 Task: Search one way flight ticket for 4 adults, 2 children, 2 infants in seat and 1 infant on lap in economy from Mobile: Mobile Regional Airport to South Bend: South Bend International Airport on 8-6-2023. Choice of flights is Frontier. Number of bags: 1 carry on bag. Price is upto 95000. Outbound departure time preference is 12:45.
Action: Mouse moved to (330, 291)
Screenshot: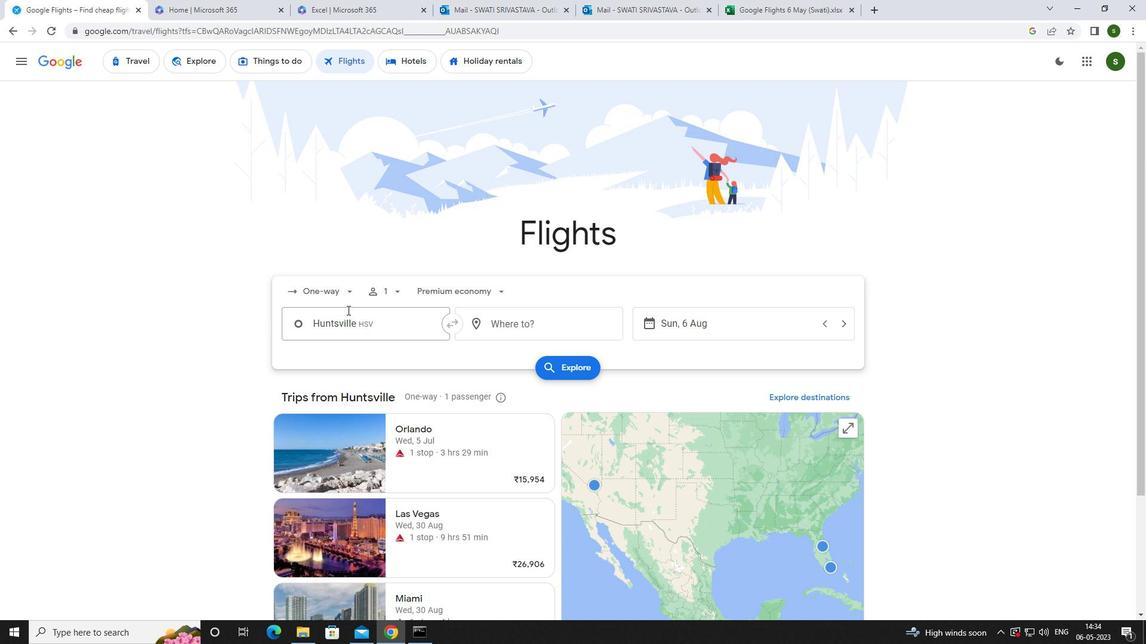 
Action: Mouse pressed left at (330, 291)
Screenshot: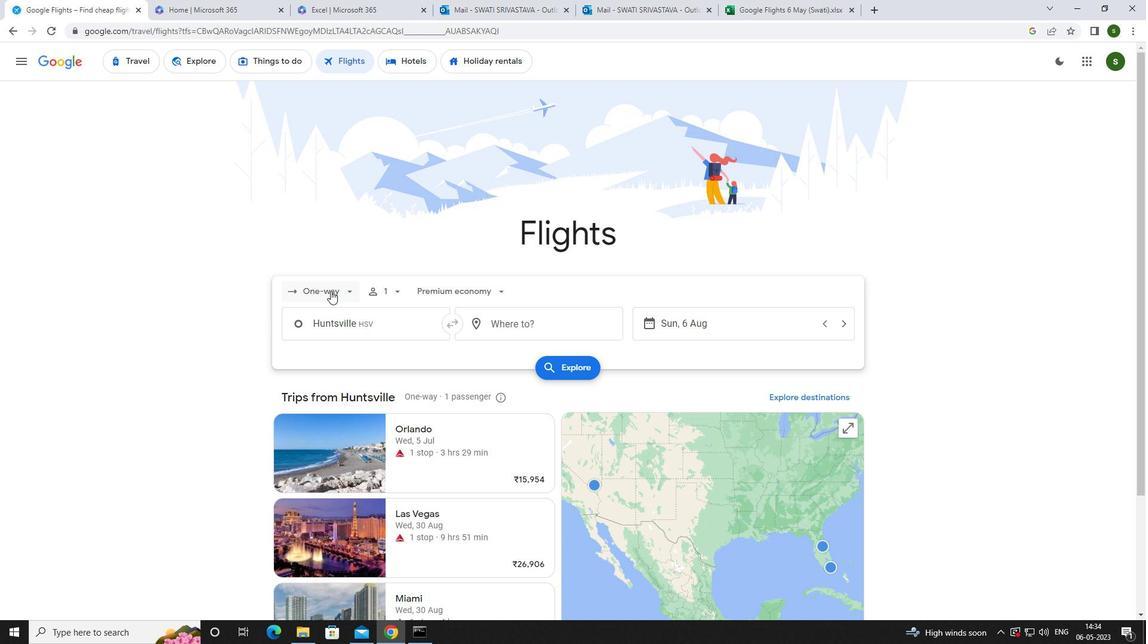 
Action: Mouse moved to (357, 348)
Screenshot: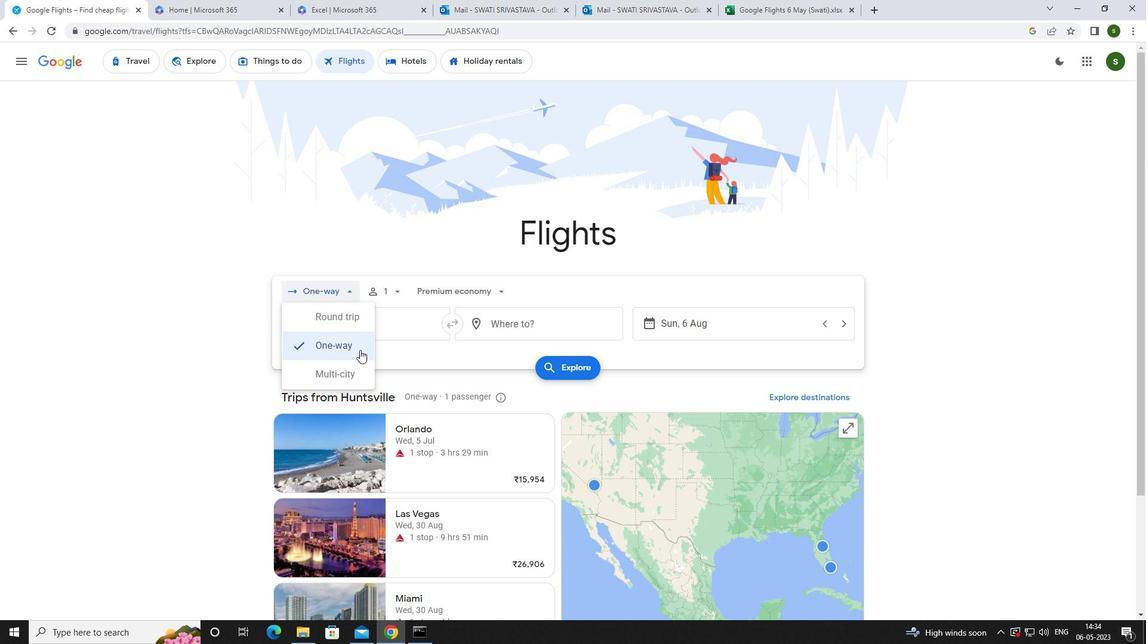 
Action: Mouse pressed left at (357, 348)
Screenshot: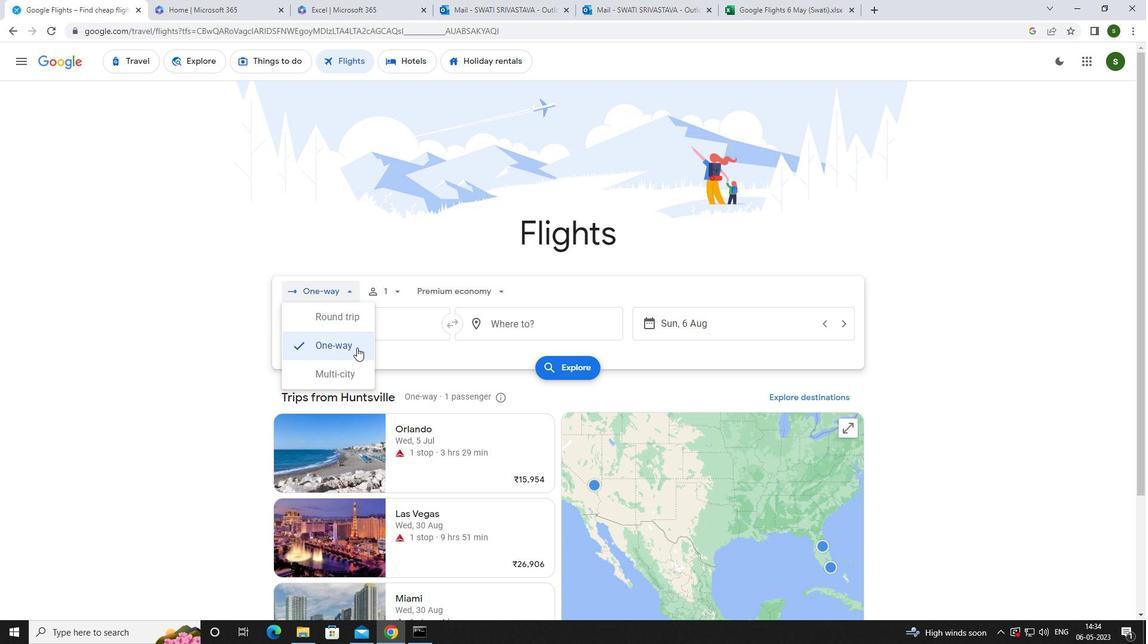 
Action: Mouse moved to (395, 288)
Screenshot: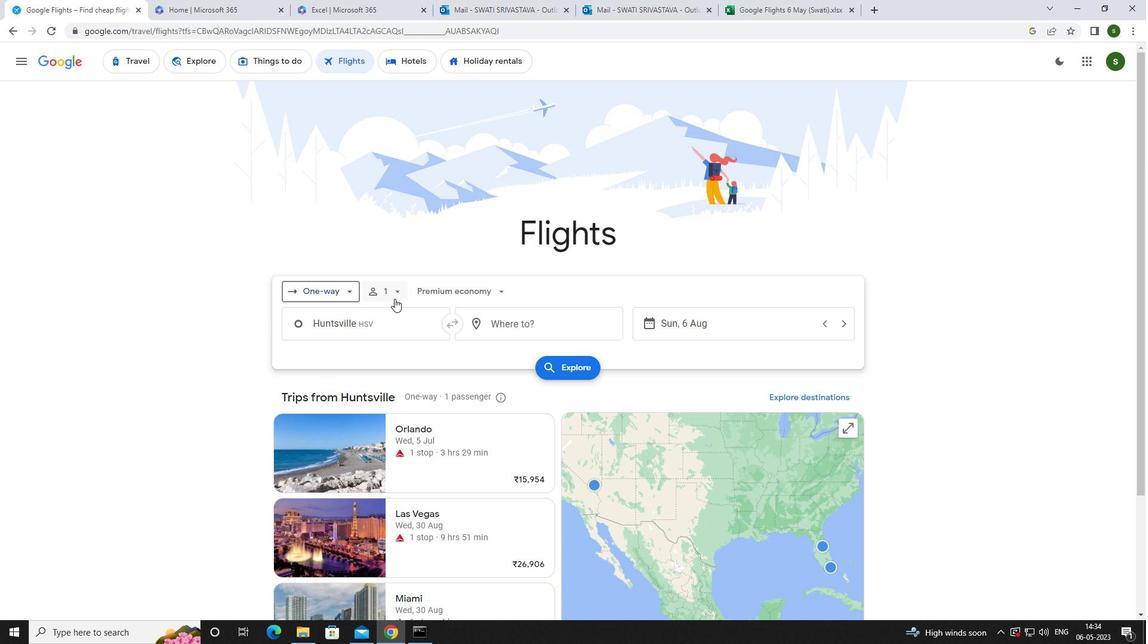 
Action: Mouse pressed left at (395, 288)
Screenshot: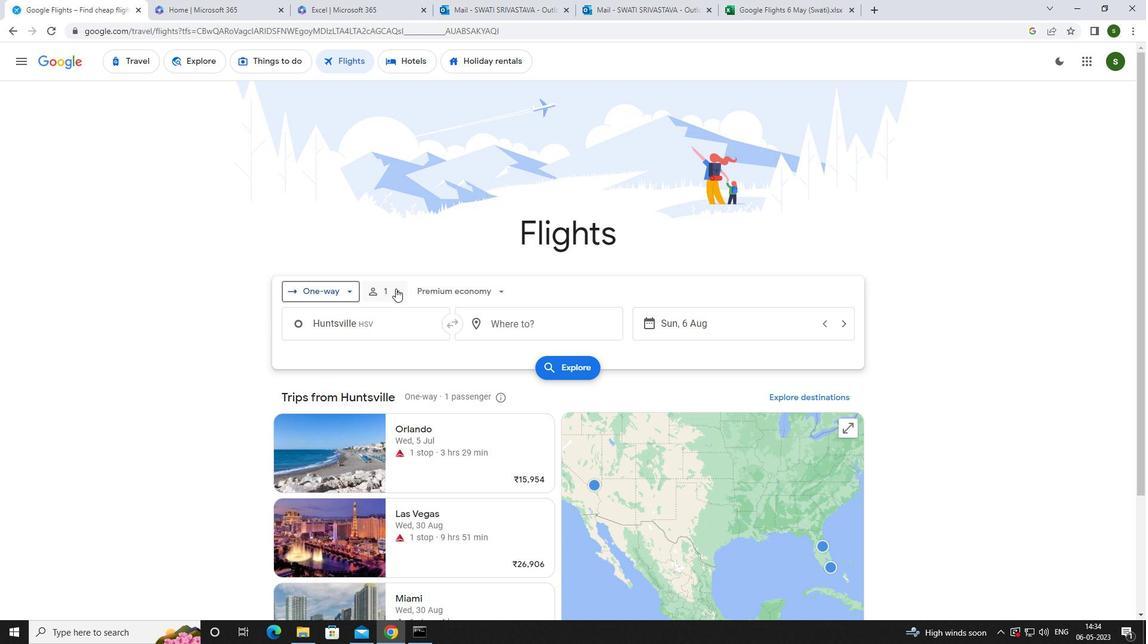 
Action: Mouse moved to (488, 324)
Screenshot: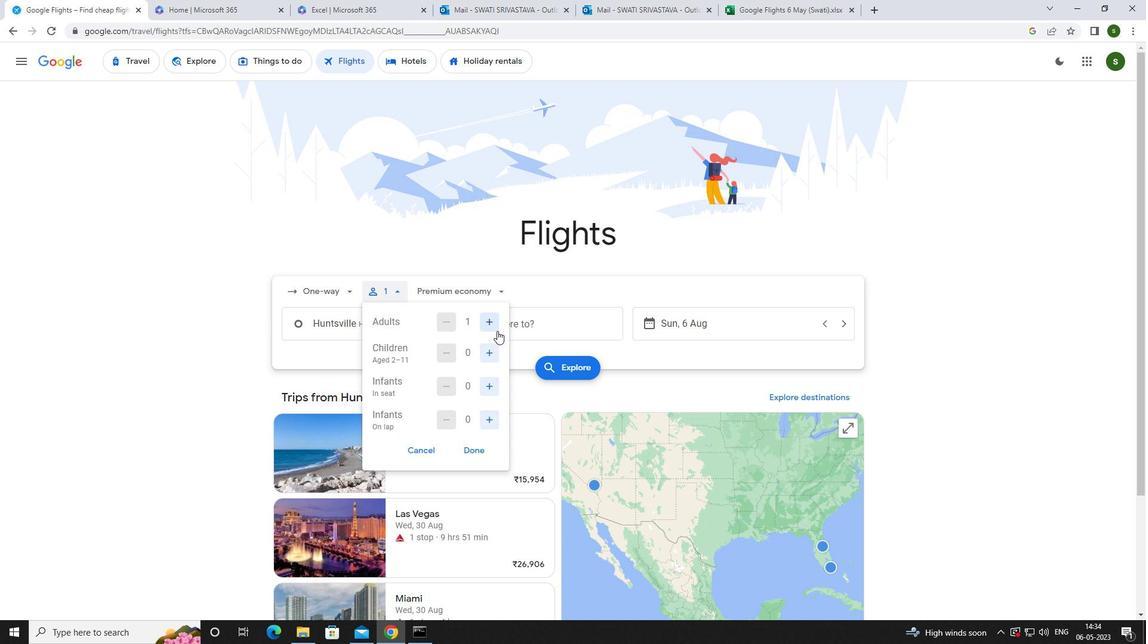 
Action: Mouse pressed left at (488, 324)
Screenshot: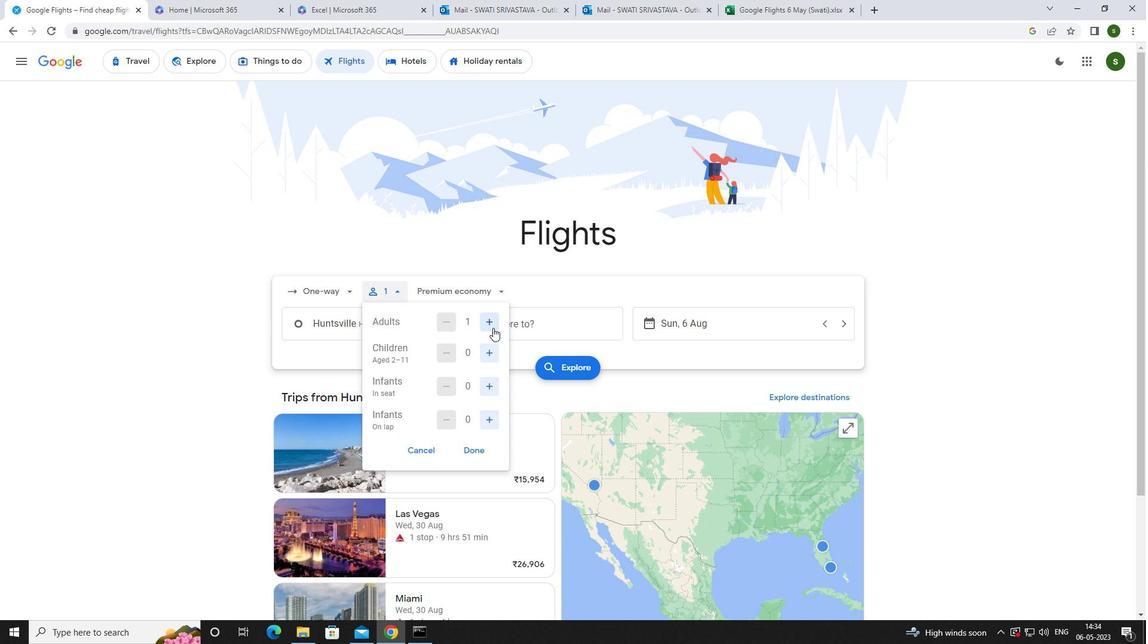 
Action: Mouse pressed left at (488, 324)
Screenshot: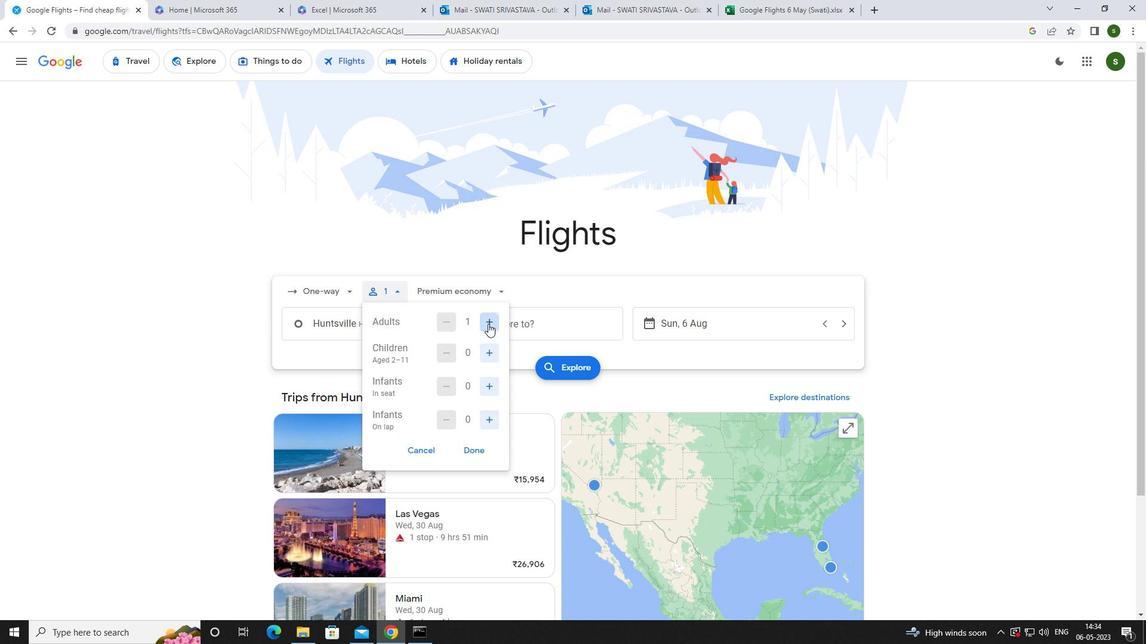 
Action: Mouse pressed left at (488, 324)
Screenshot: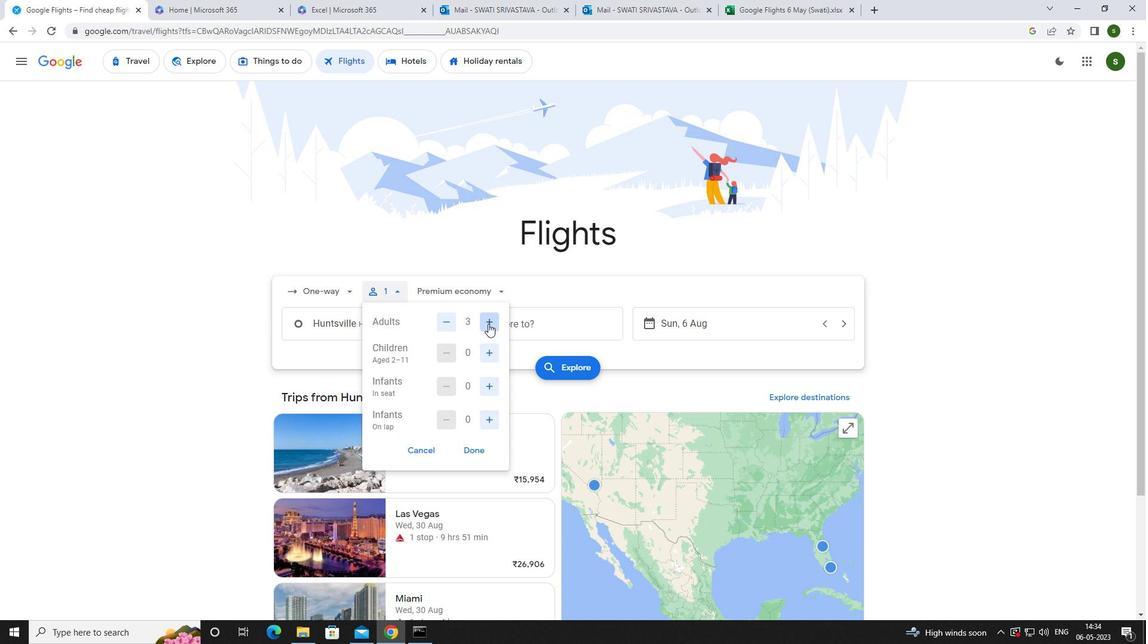 
Action: Mouse moved to (488, 352)
Screenshot: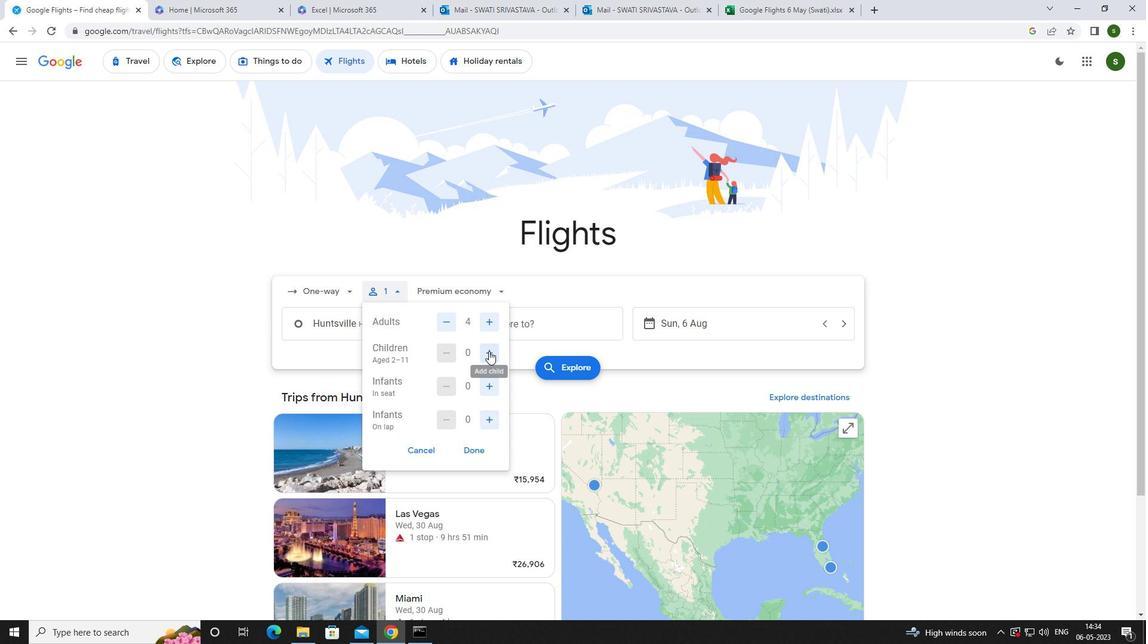 
Action: Mouse pressed left at (488, 352)
Screenshot: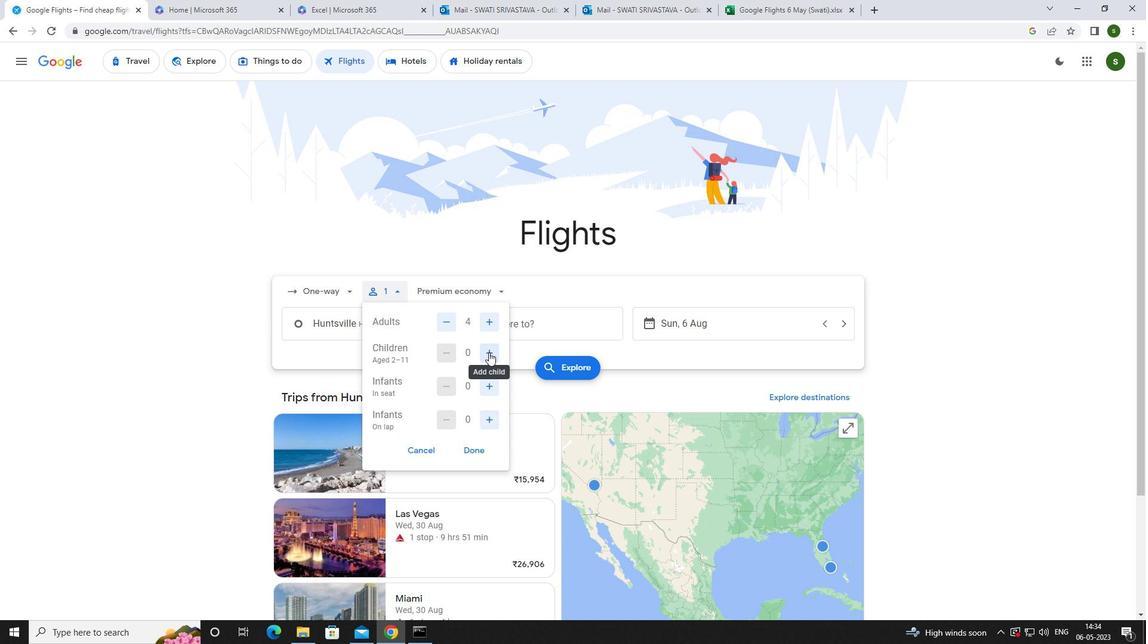 
Action: Mouse pressed left at (488, 352)
Screenshot: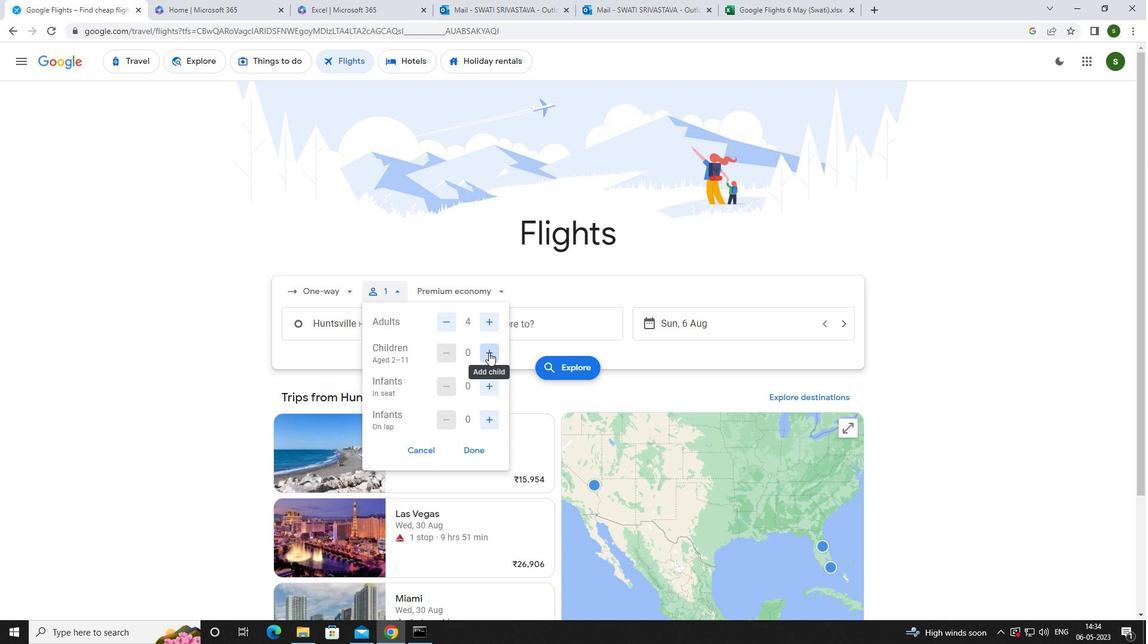 
Action: Mouse moved to (487, 383)
Screenshot: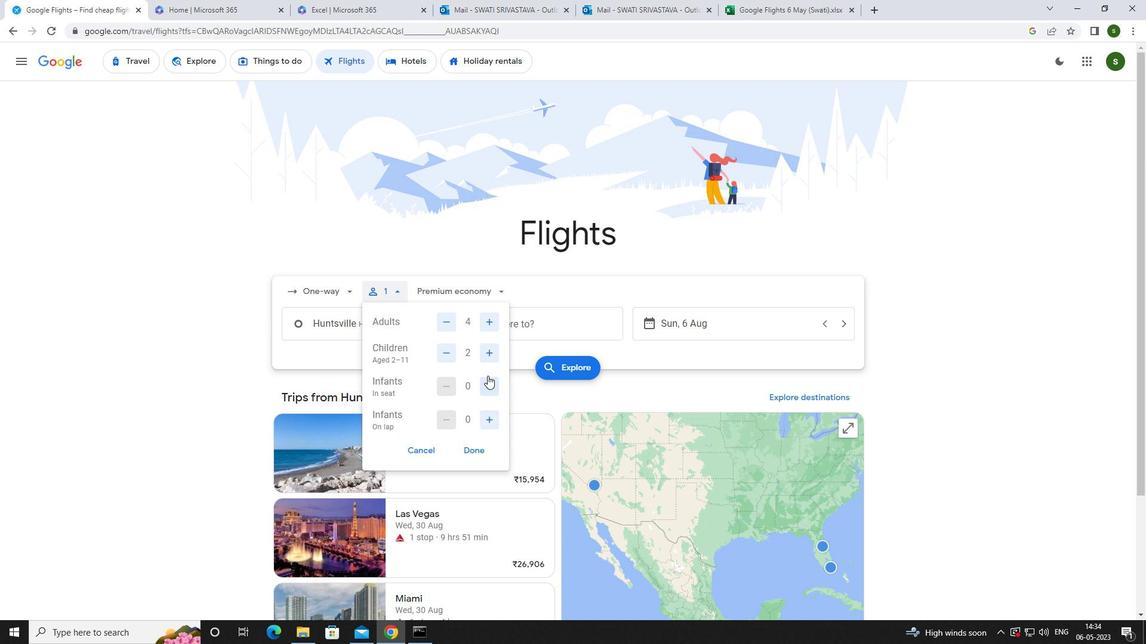 
Action: Mouse pressed left at (487, 383)
Screenshot: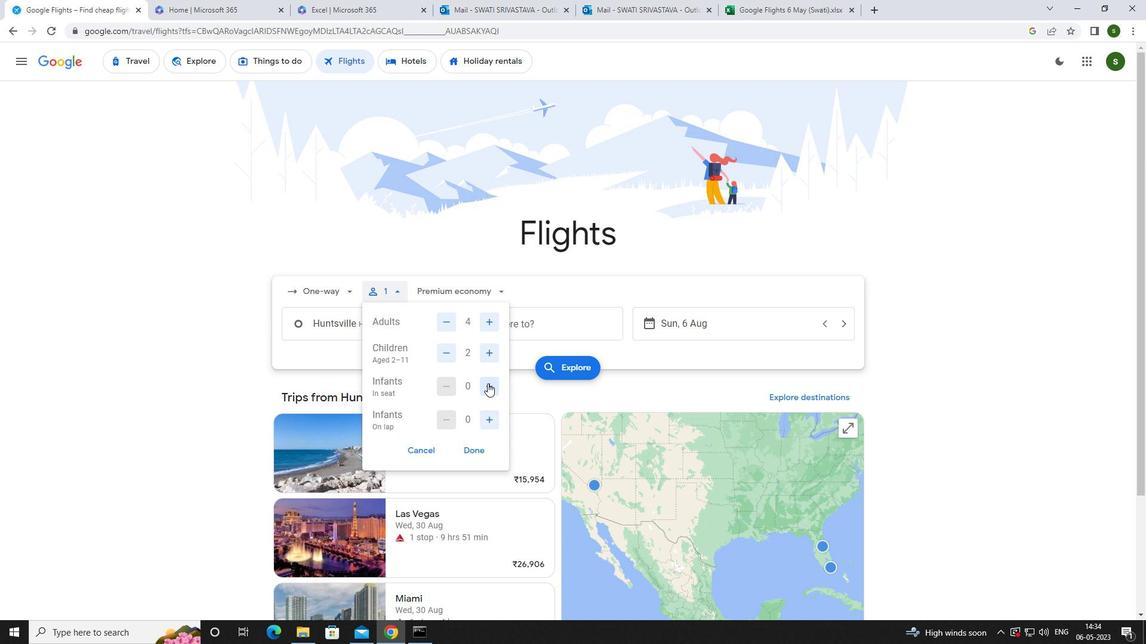 
Action: Mouse moved to (487, 383)
Screenshot: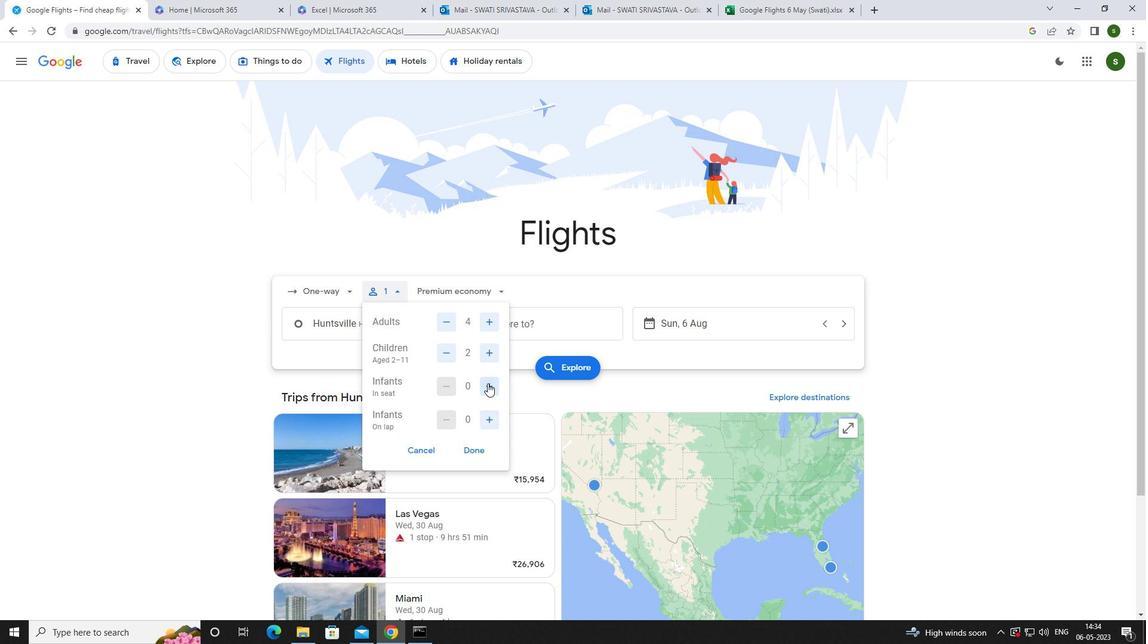 
Action: Mouse pressed left at (487, 383)
Screenshot: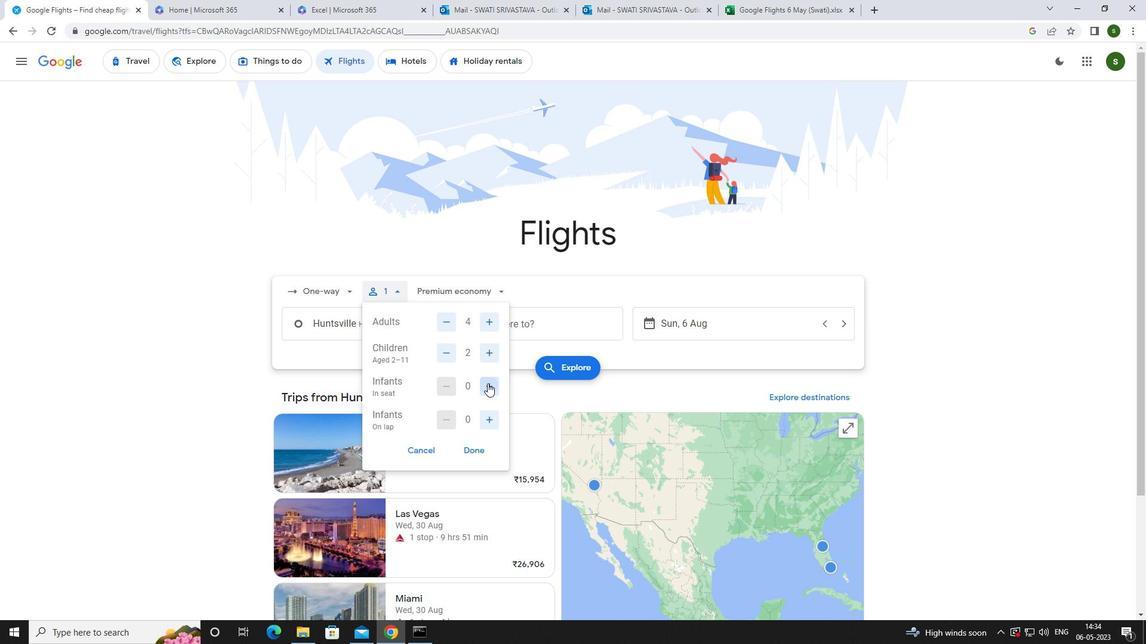 
Action: Mouse moved to (486, 413)
Screenshot: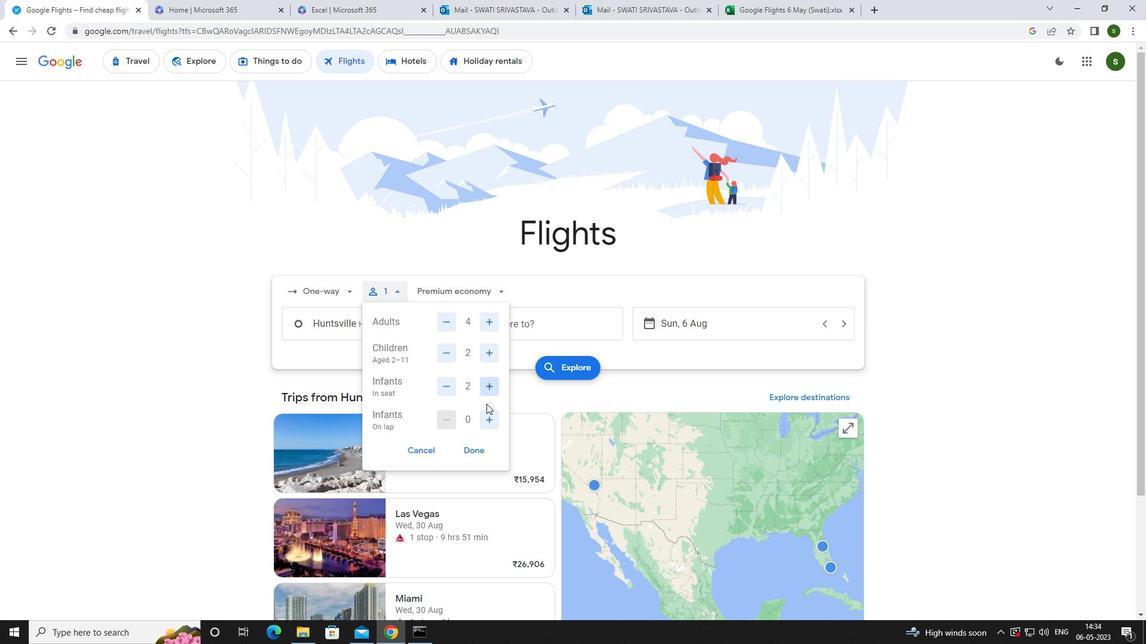 
Action: Mouse pressed left at (486, 413)
Screenshot: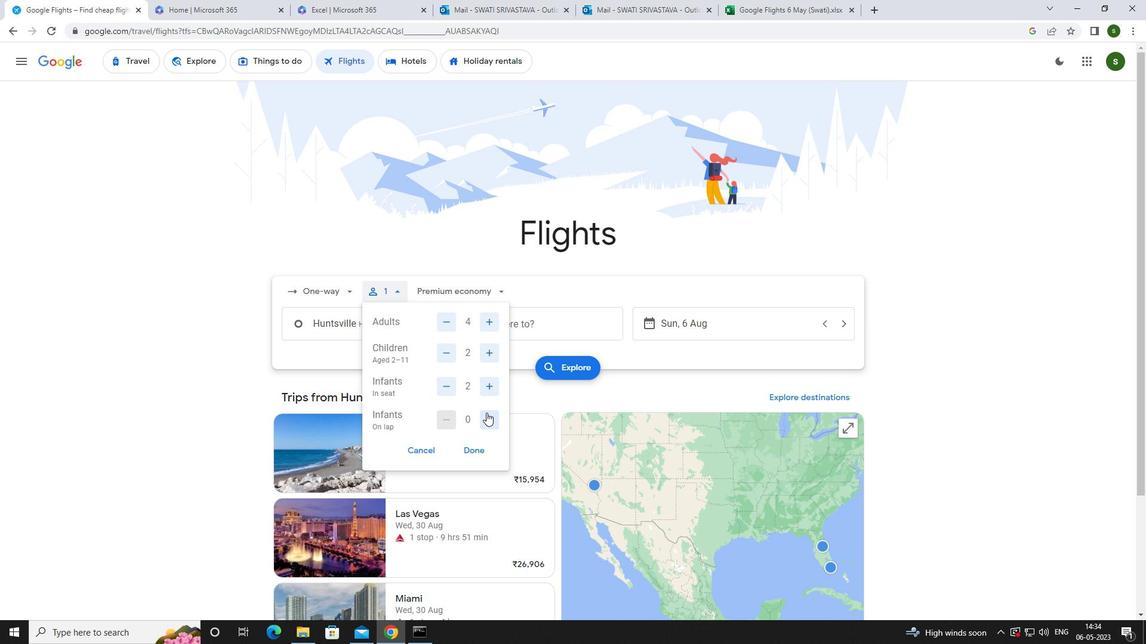 
Action: Mouse moved to (476, 292)
Screenshot: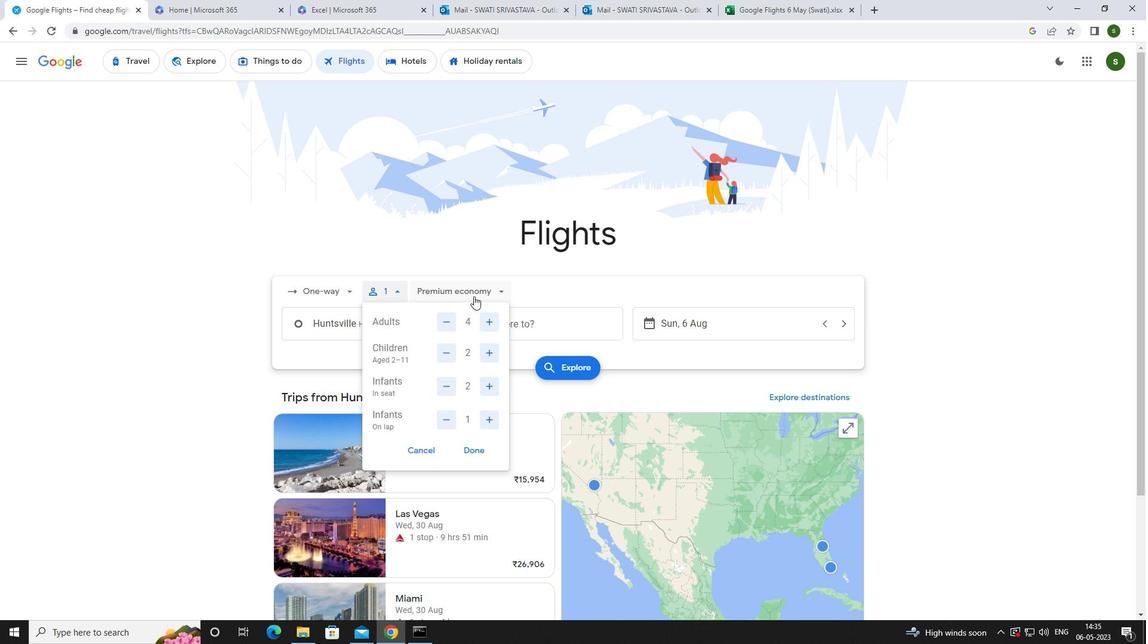 
Action: Mouse pressed left at (476, 292)
Screenshot: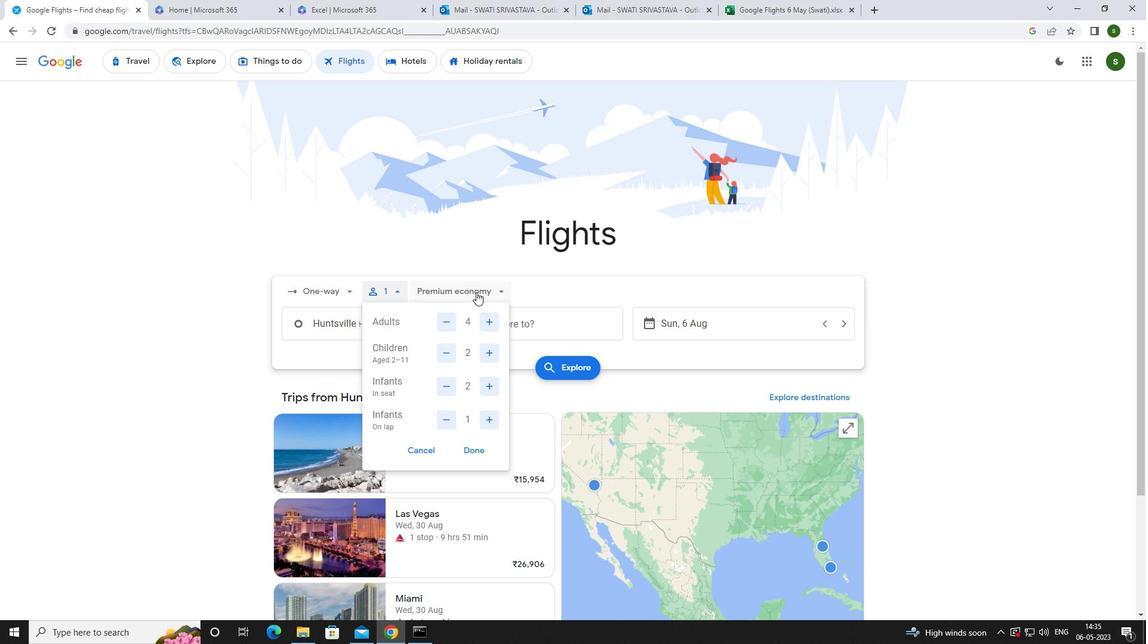 
Action: Mouse moved to (478, 314)
Screenshot: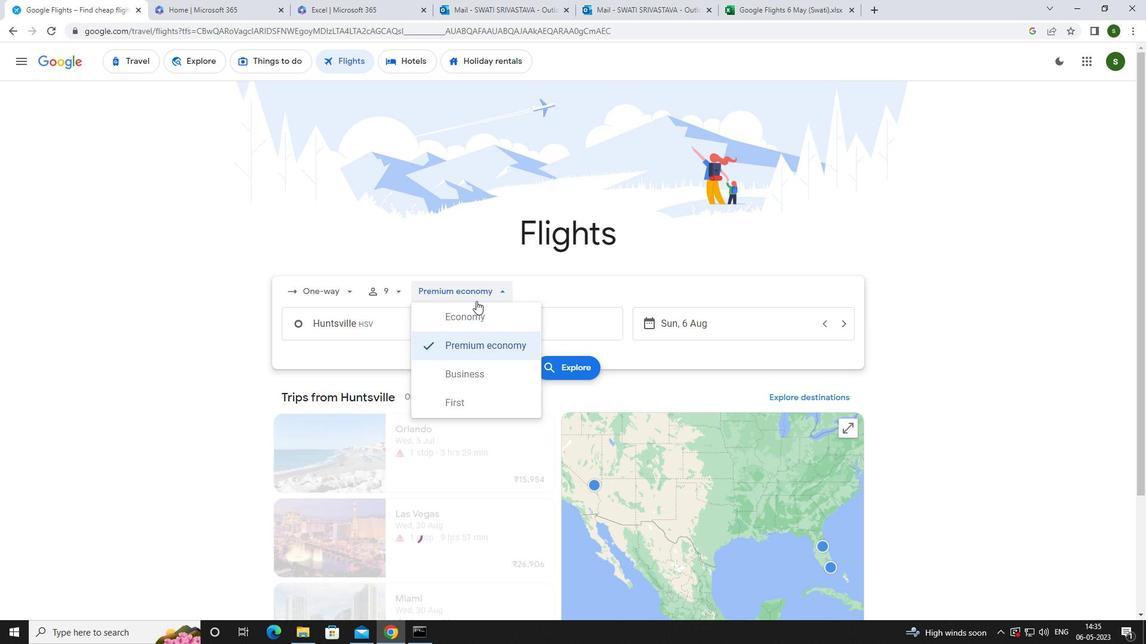 
Action: Mouse pressed left at (478, 314)
Screenshot: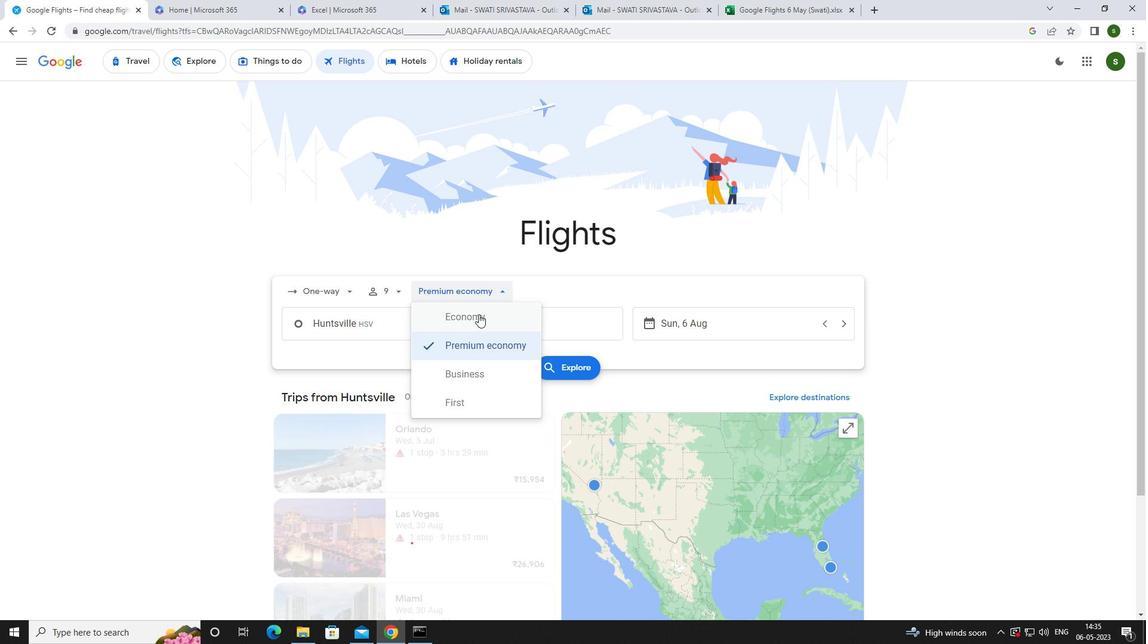 
Action: Mouse moved to (394, 329)
Screenshot: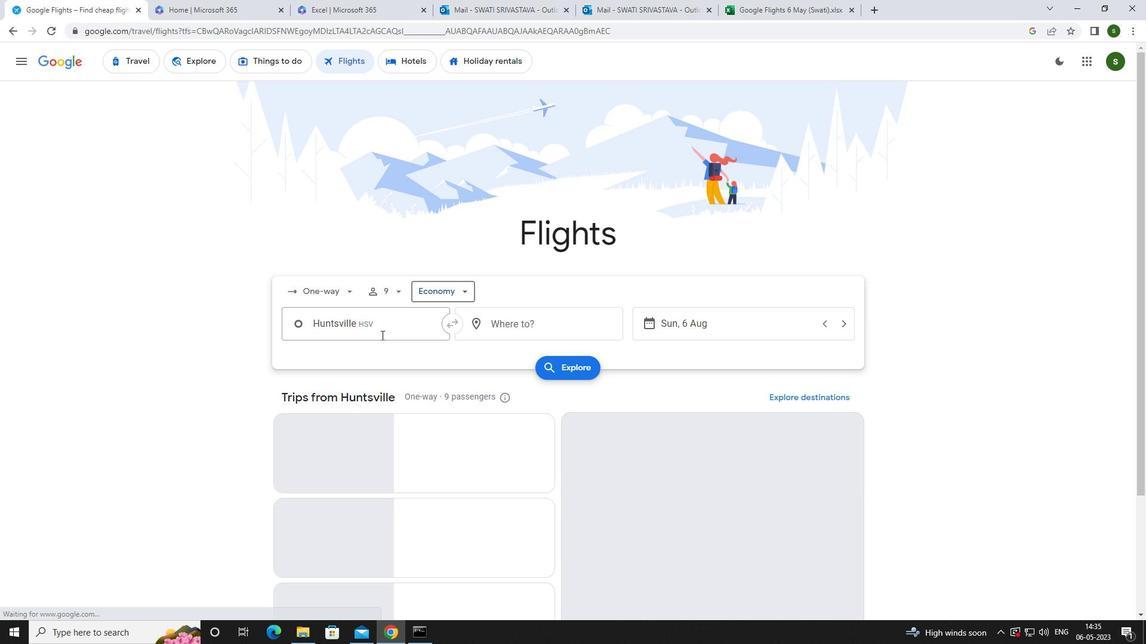 
Action: Mouse pressed left at (394, 329)
Screenshot: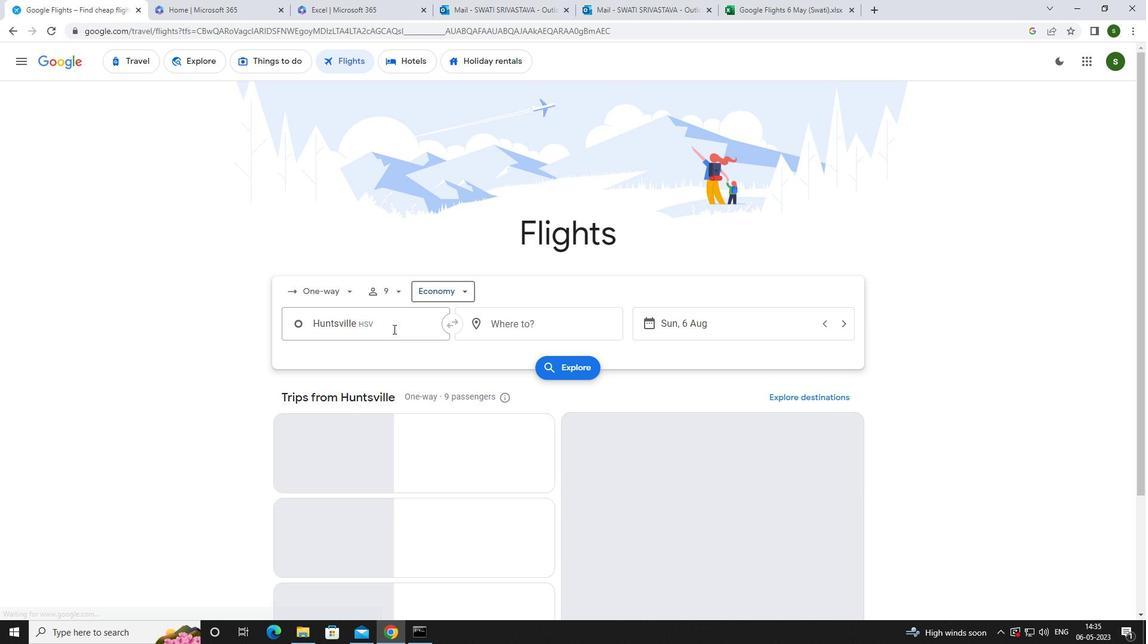 
Action: Mouse moved to (394, 328)
Screenshot: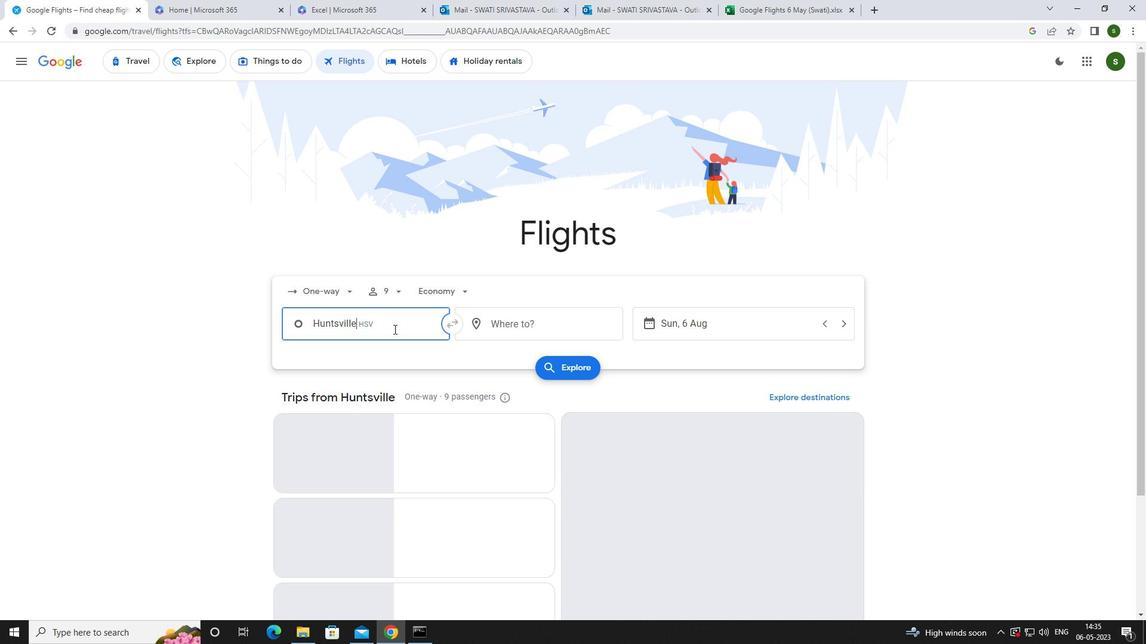 
Action: Key pressed <Key.caps_lock>m<Key.caps_lock>obile<Key.space>
Screenshot: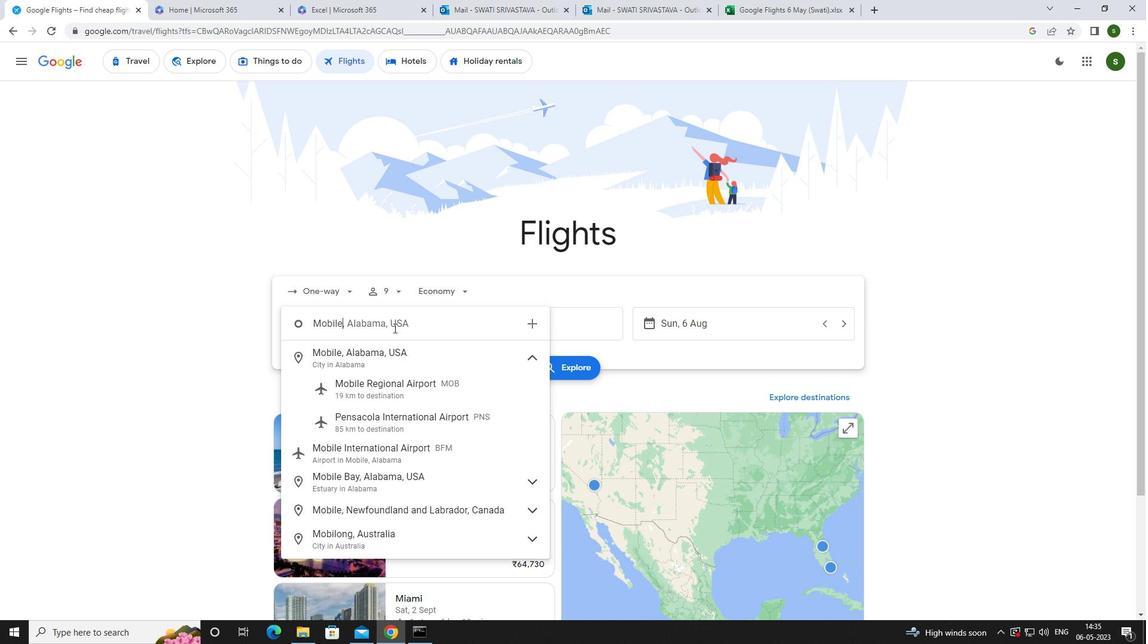 
Action: Mouse moved to (415, 392)
Screenshot: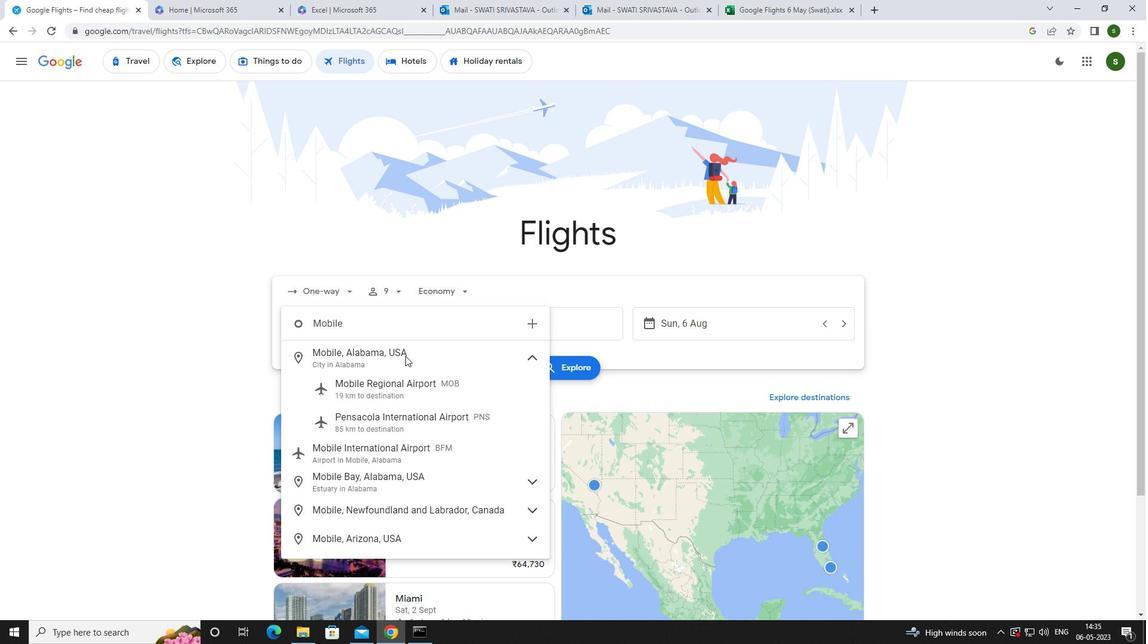 
Action: Mouse pressed left at (415, 392)
Screenshot: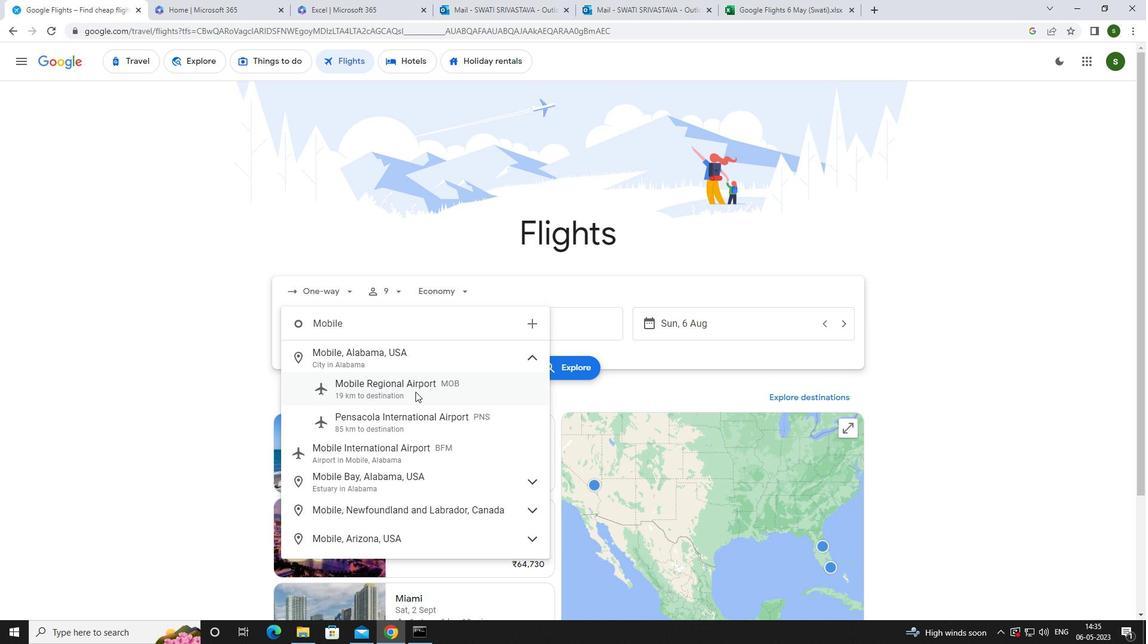 
Action: Mouse moved to (541, 321)
Screenshot: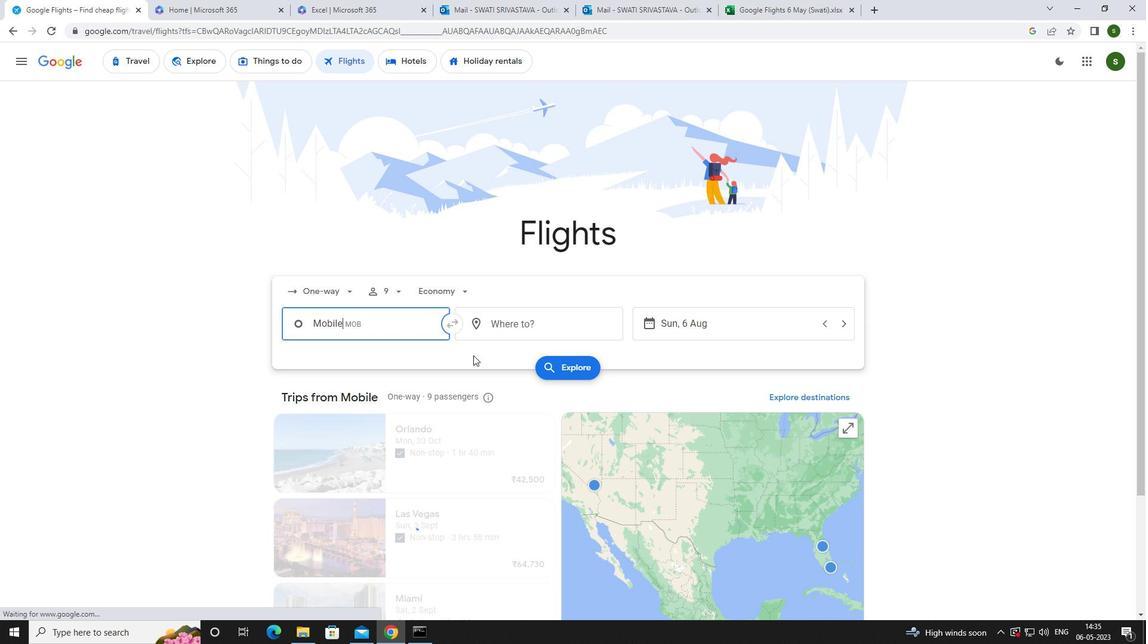 
Action: Mouse pressed left at (541, 321)
Screenshot: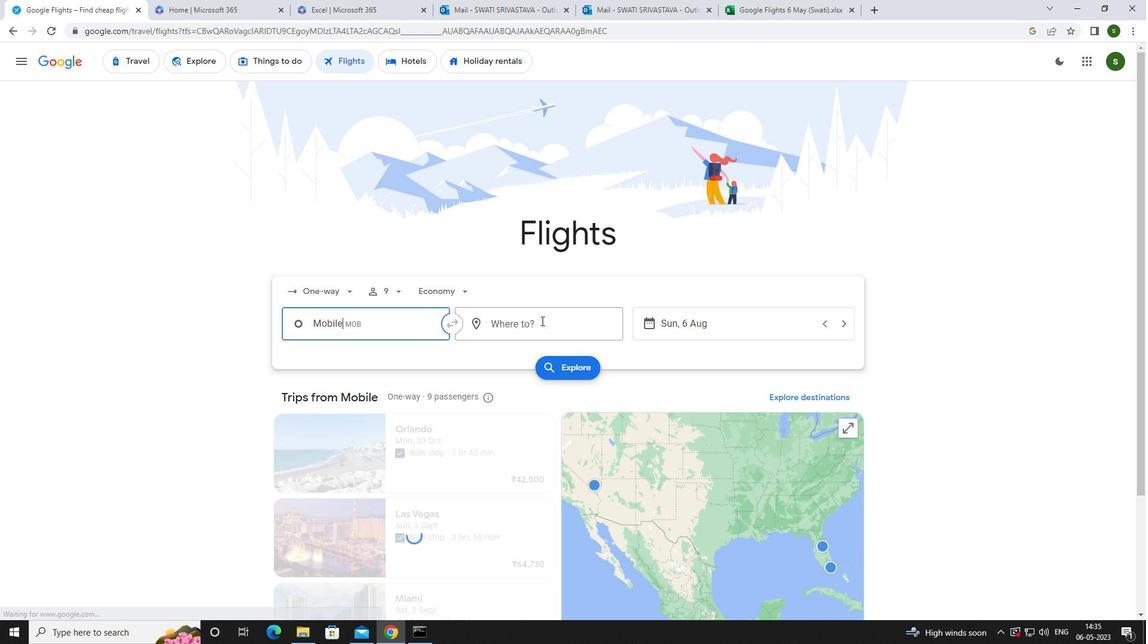 
Action: Key pressed <Key.caps_lock>s<Key.caps_lock>outh<Key.space><Key.caps_lock>b<Key.caps_lock>end
Screenshot: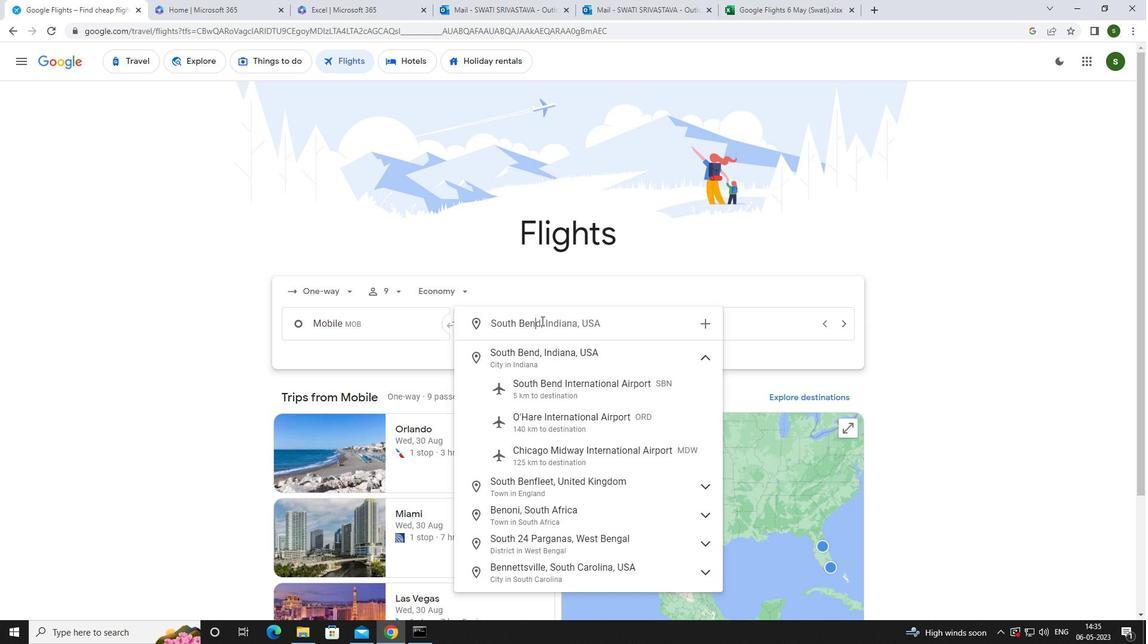 
Action: Mouse moved to (564, 386)
Screenshot: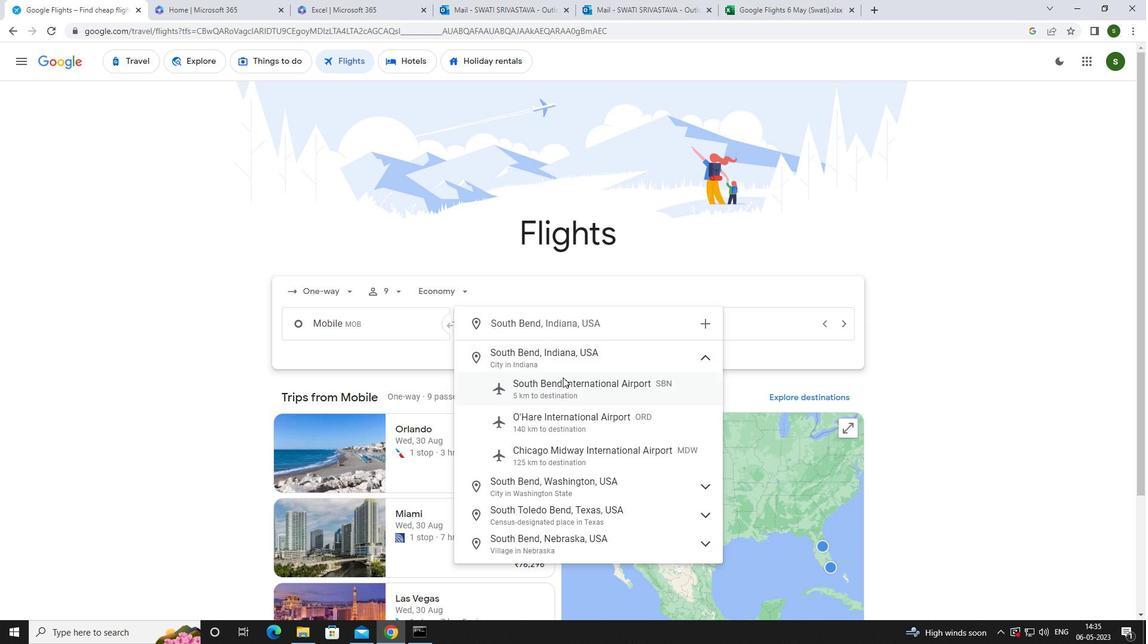
Action: Mouse pressed left at (564, 386)
Screenshot: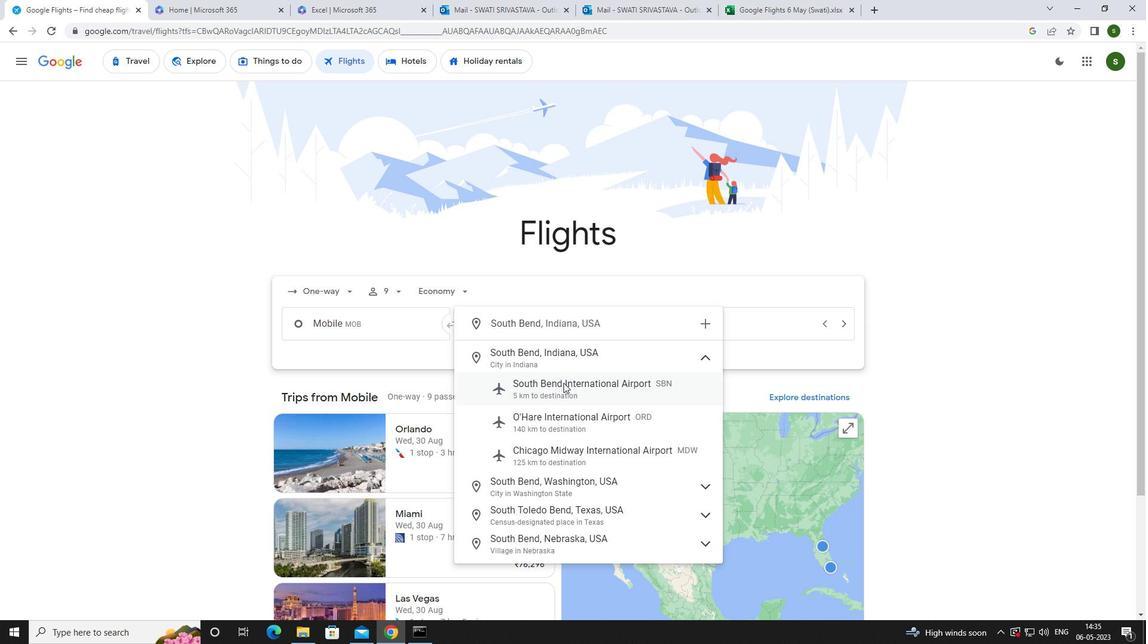 
Action: Mouse moved to (675, 322)
Screenshot: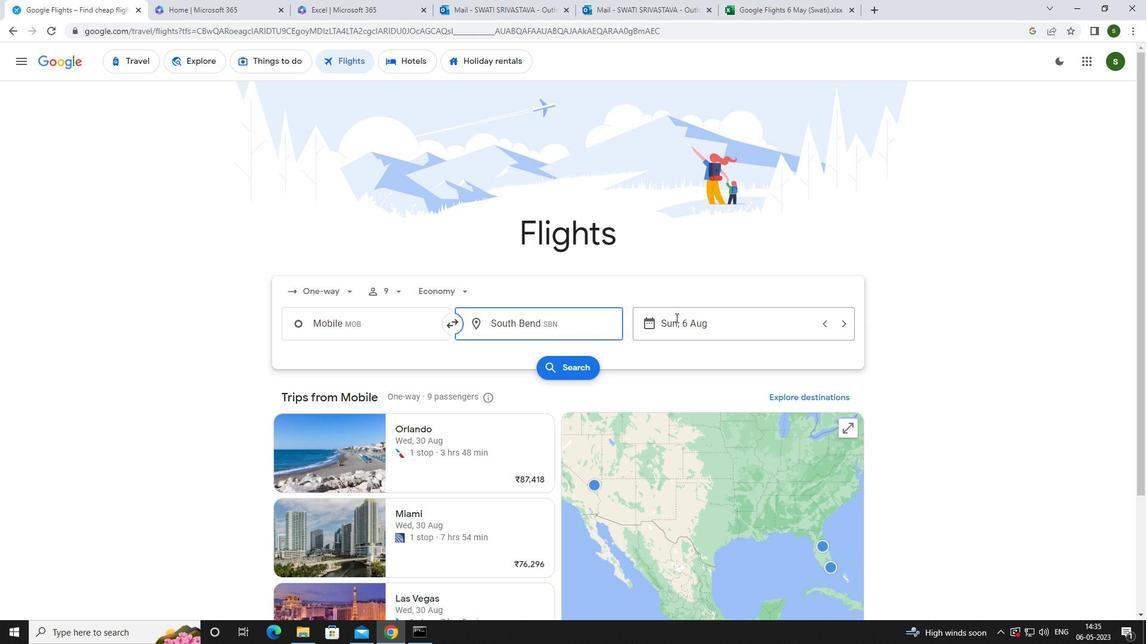 
Action: Mouse pressed left at (675, 322)
Screenshot: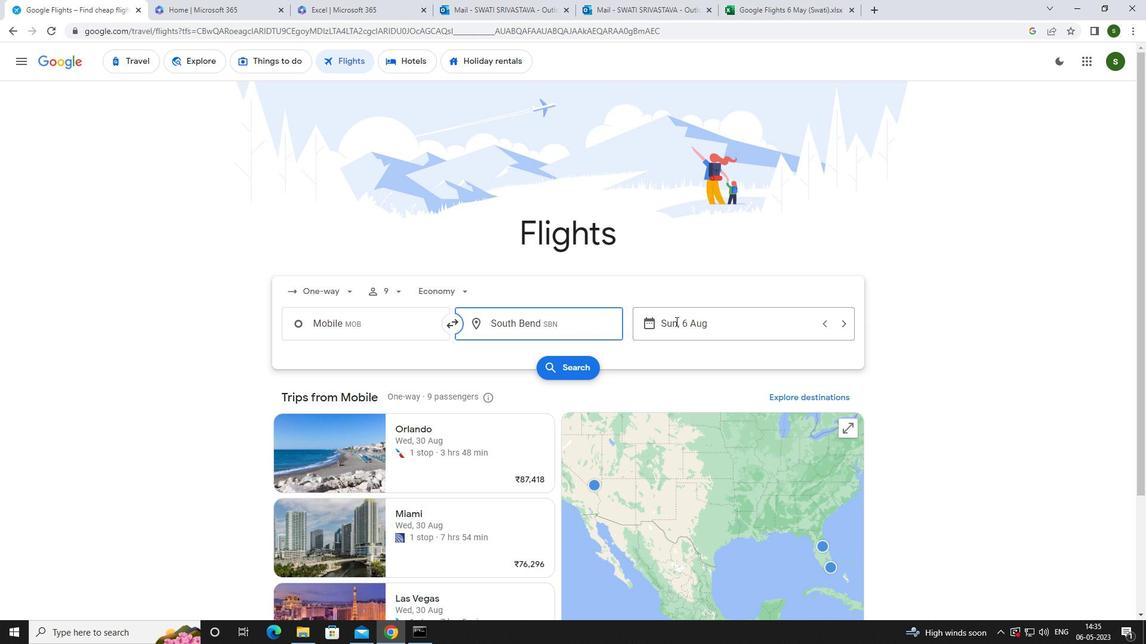 
Action: Mouse moved to (433, 437)
Screenshot: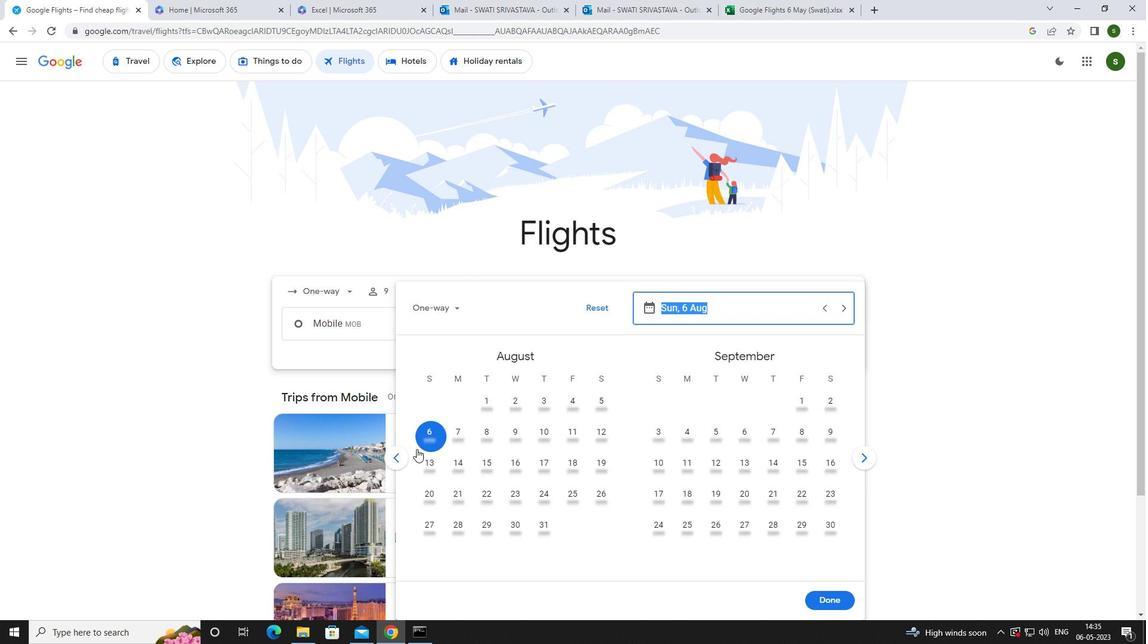 
Action: Mouse pressed left at (433, 437)
Screenshot: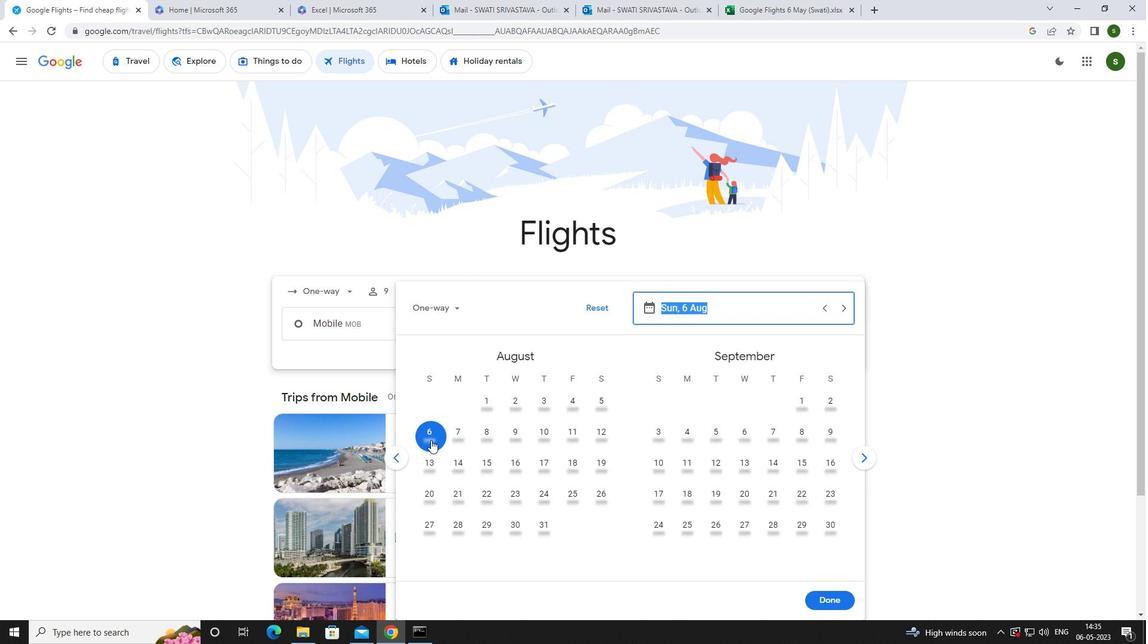 
Action: Mouse moved to (829, 605)
Screenshot: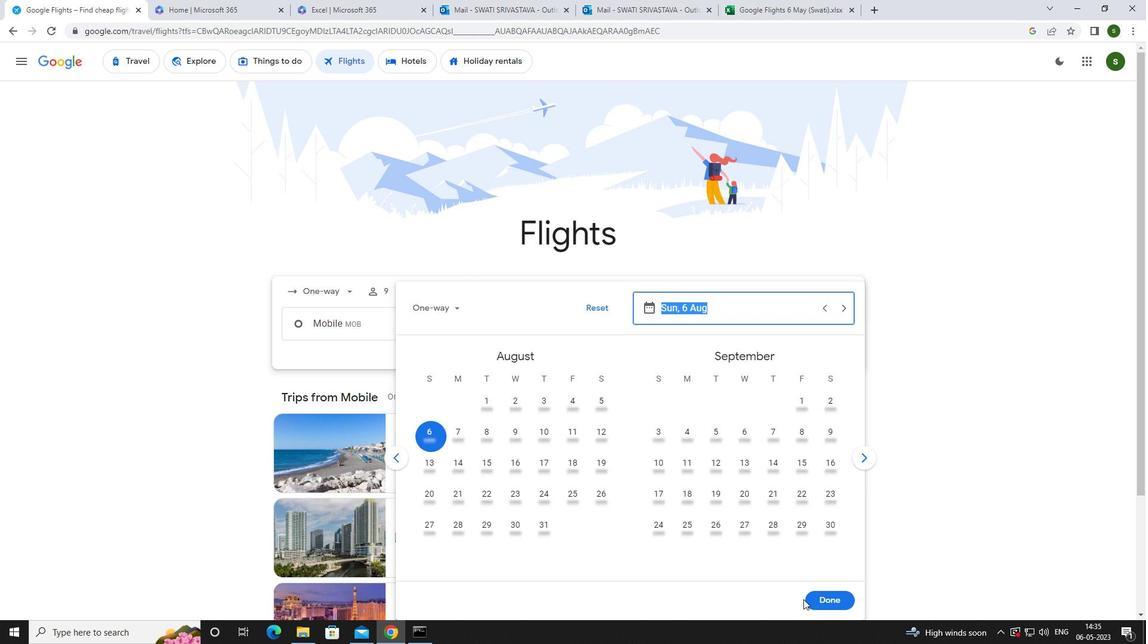 
Action: Mouse pressed left at (829, 605)
Screenshot: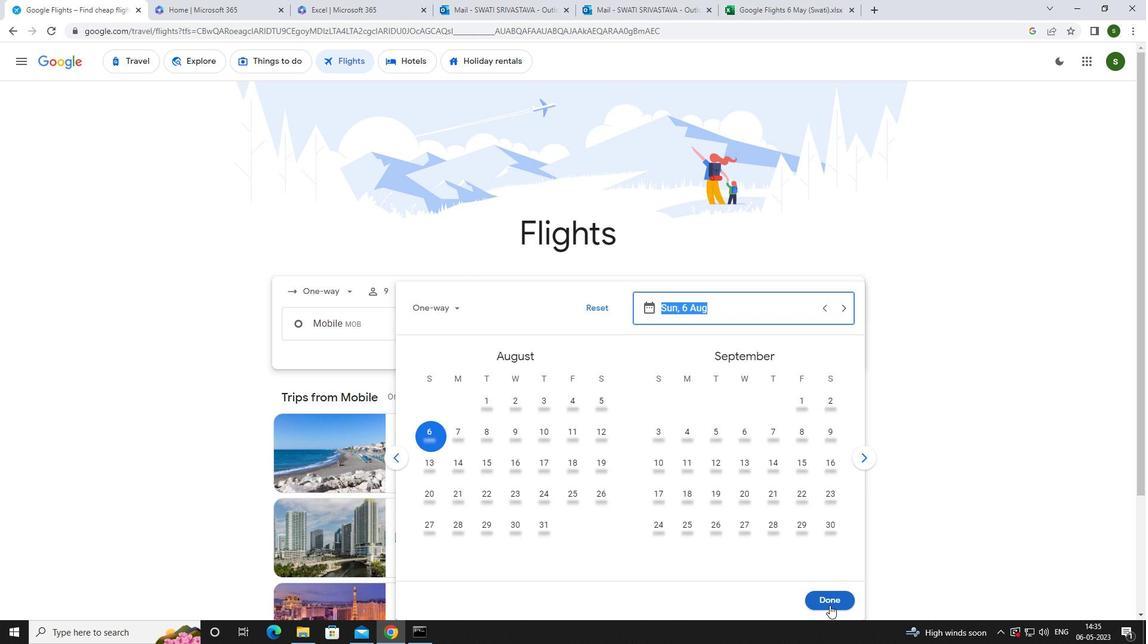 
Action: Mouse moved to (564, 367)
Screenshot: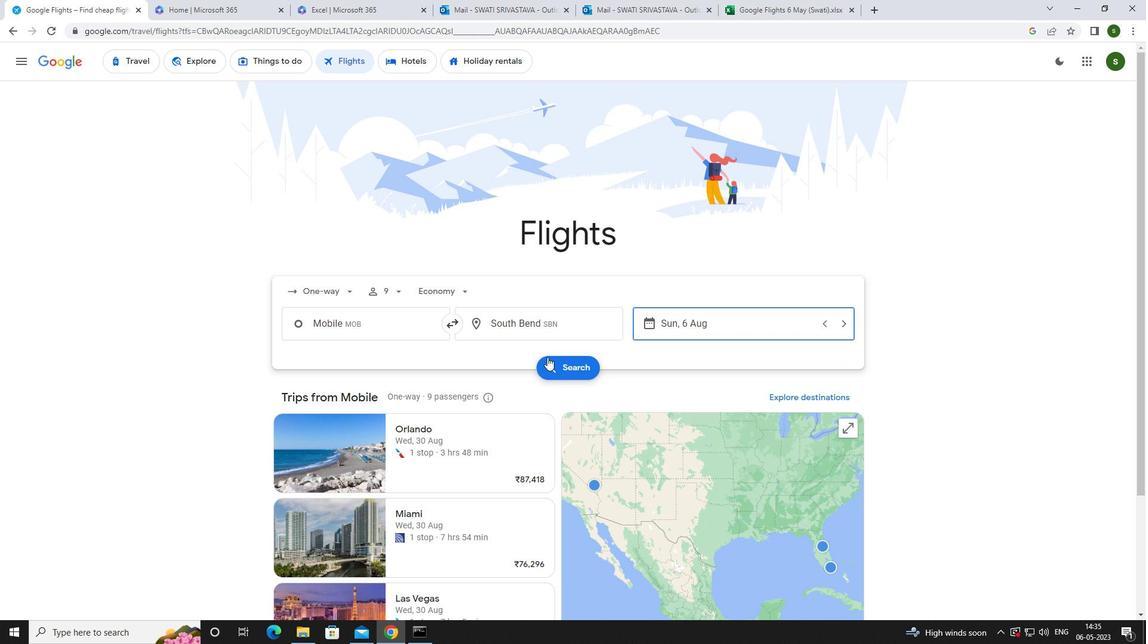 
Action: Mouse pressed left at (564, 367)
Screenshot: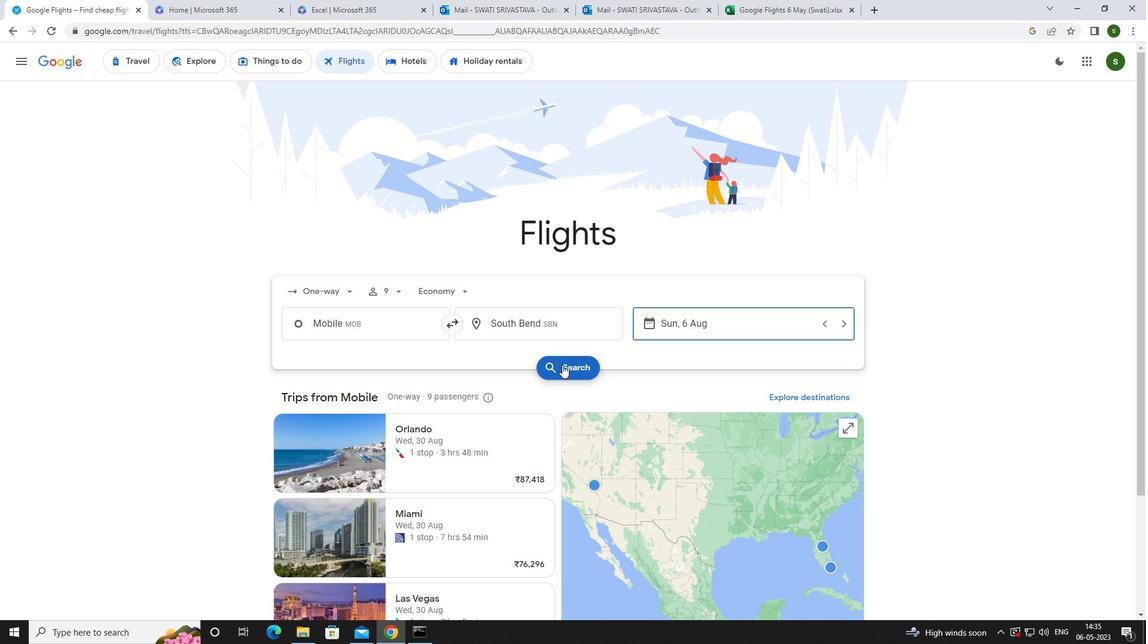 
Action: Mouse moved to (283, 170)
Screenshot: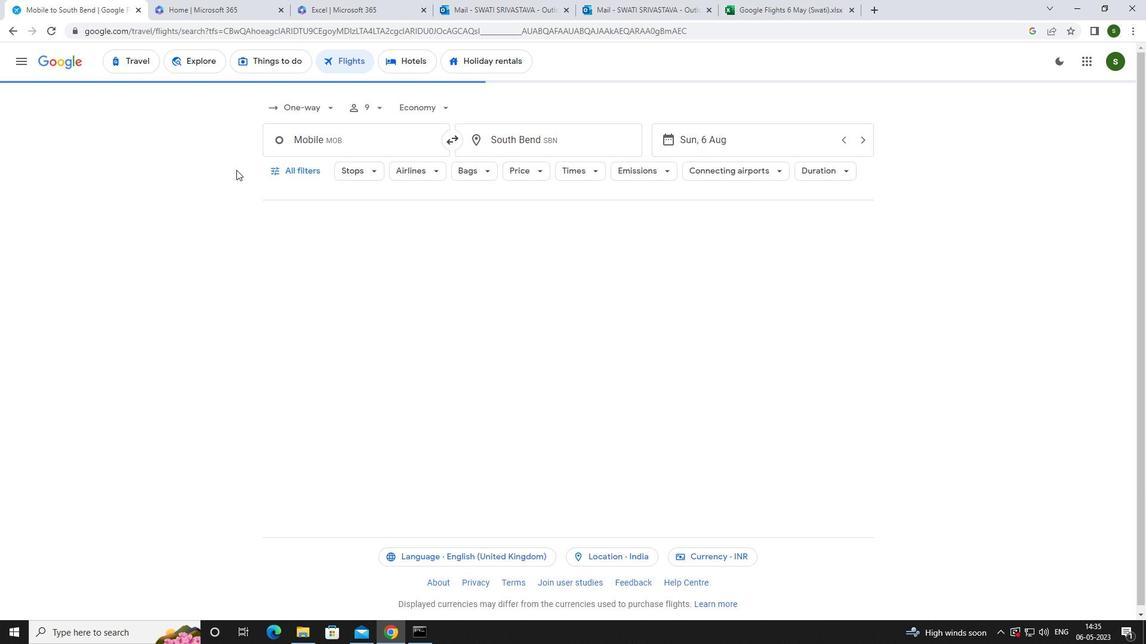 
Action: Mouse pressed left at (283, 170)
Screenshot: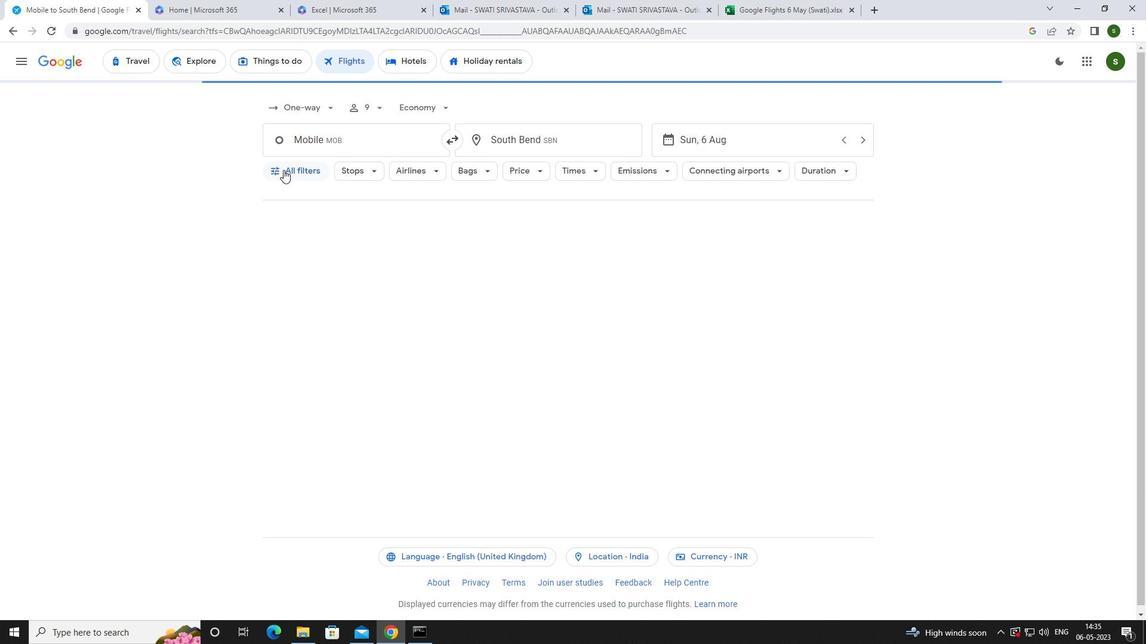 
Action: Mouse moved to (443, 426)
Screenshot: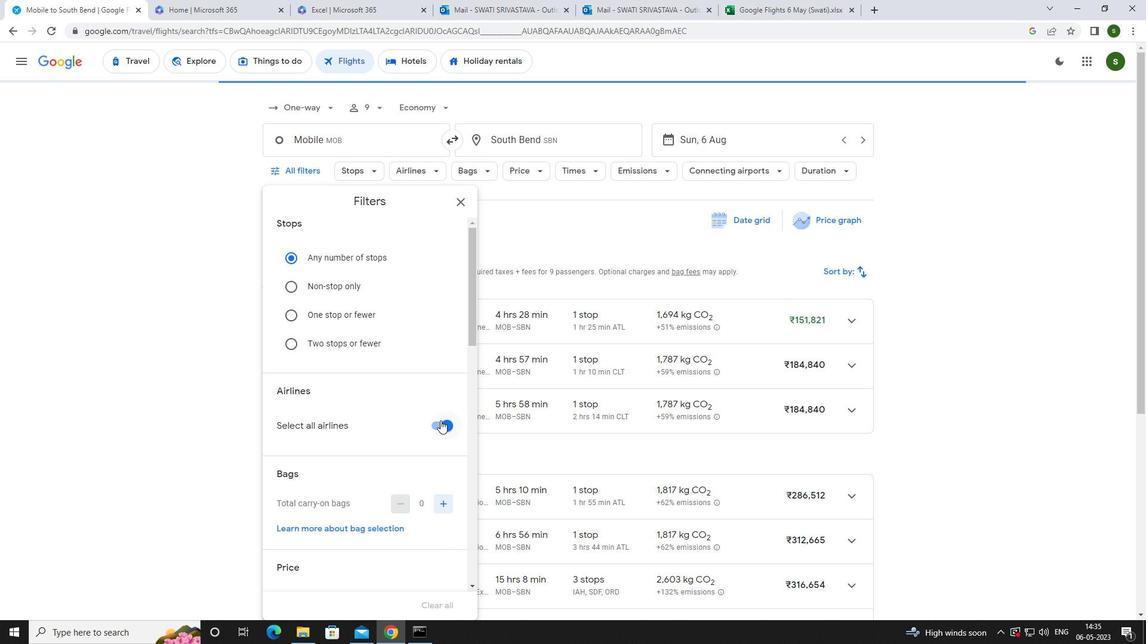 
Action: Mouse pressed left at (443, 426)
Screenshot: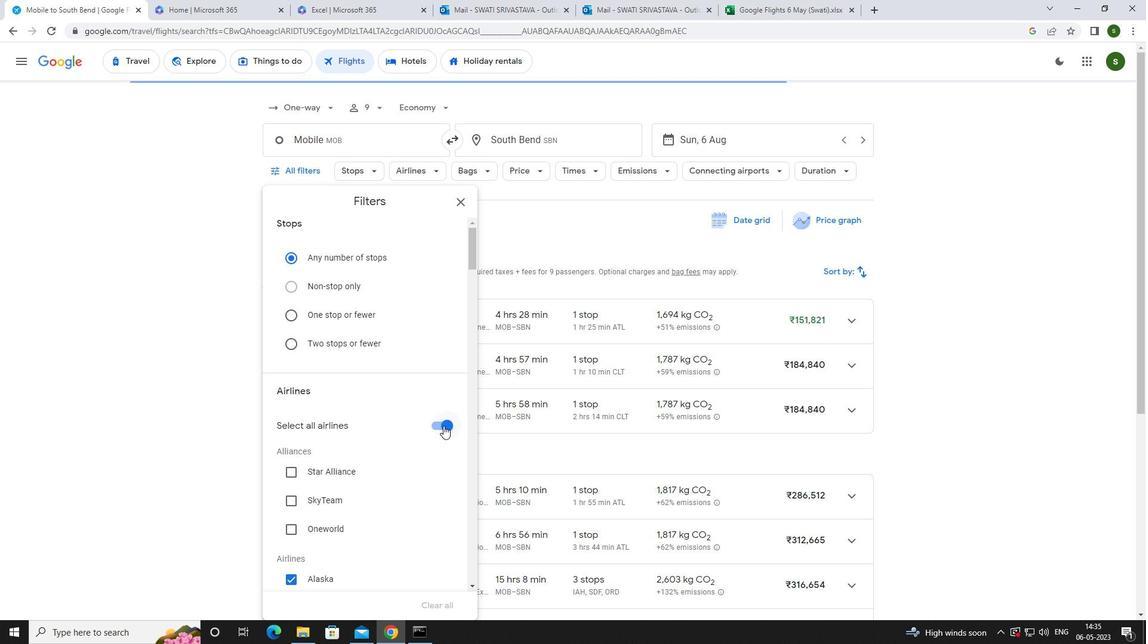 
Action: Mouse moved to (392, 410)
Screenshot: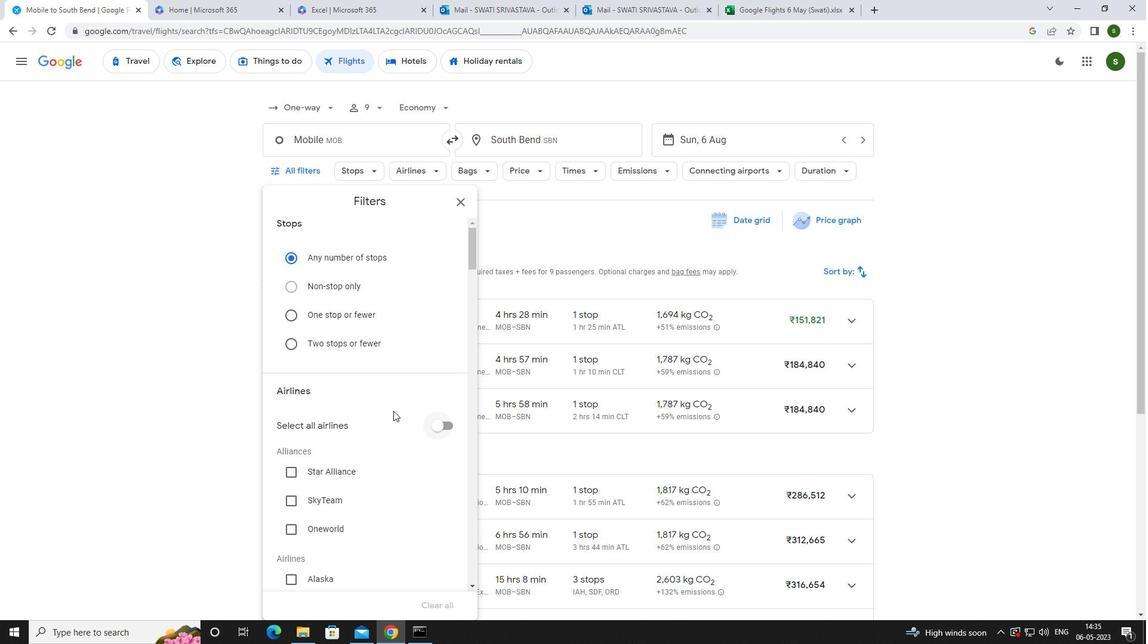 
Action: Mouse scrolled (392, 410) with delta (0, 0)
Screenshot: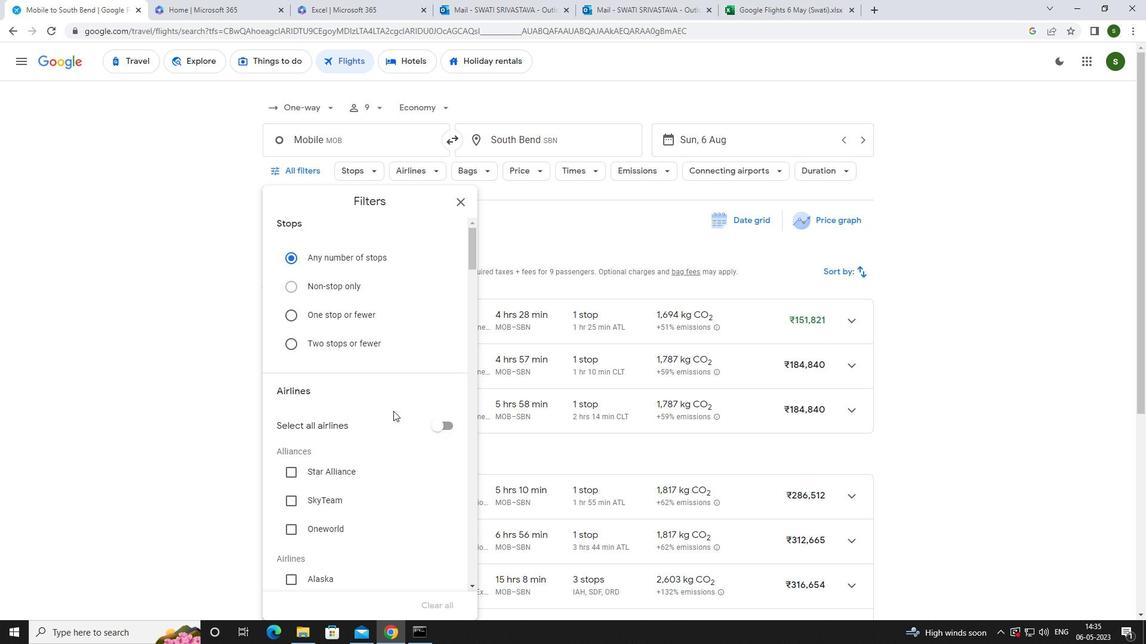 
Action: Mouse scrolled (392, 410) with delta (0, 0)
Screenshot: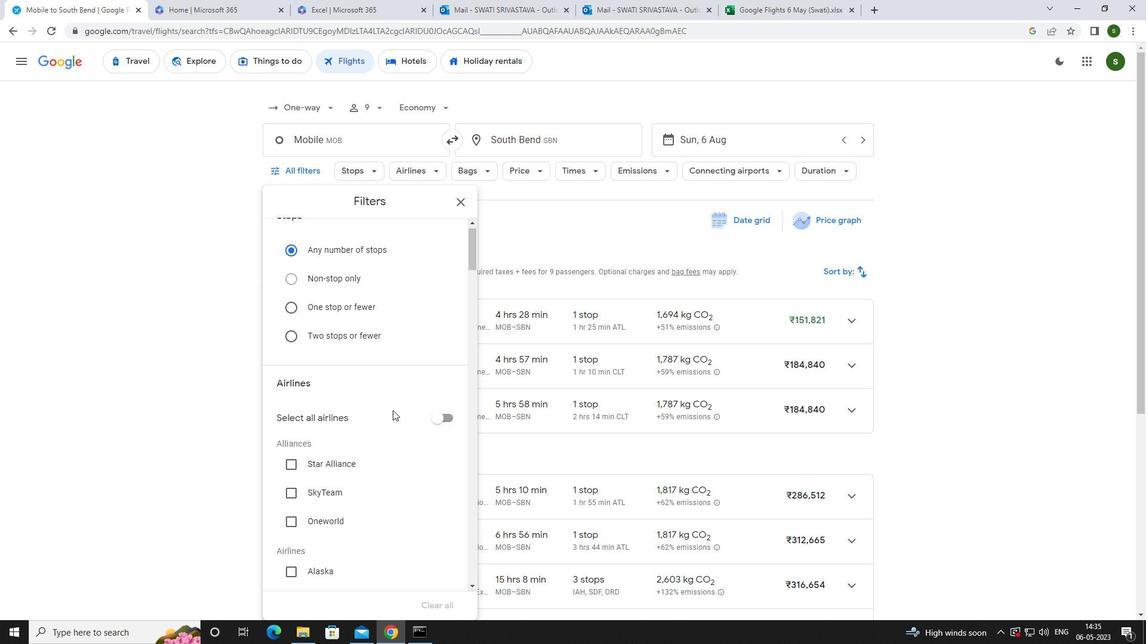 
Action: Mouse scrolled (392, 410) with delta (0, 0)
Screenshot: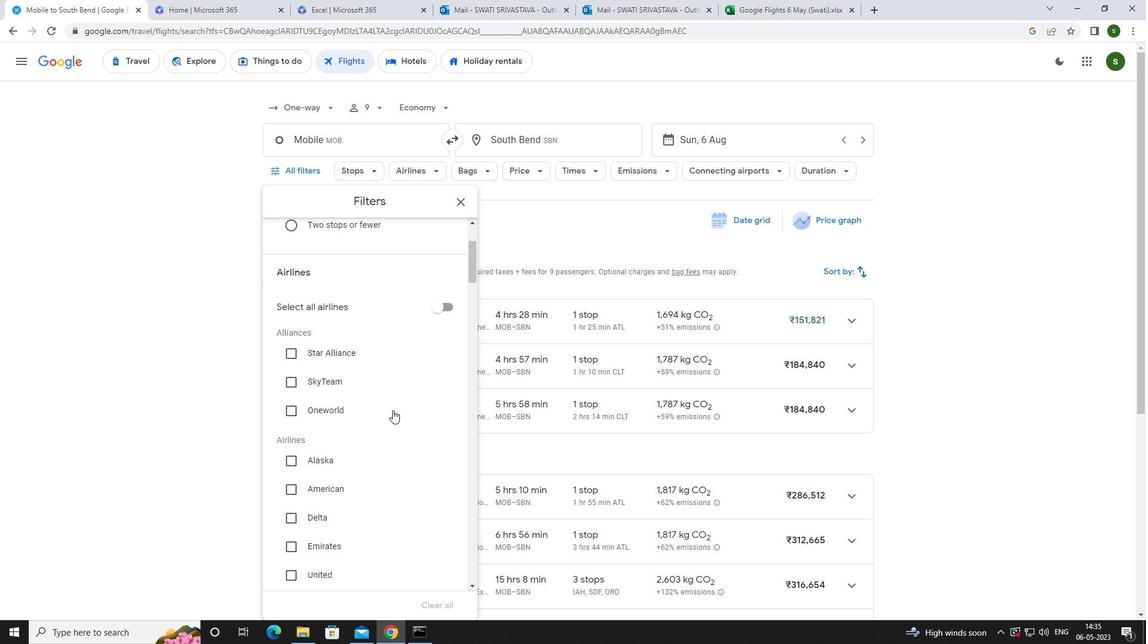 
Action: Mouse scrolled (392, 410) with delta (0, 0)
Screenshot: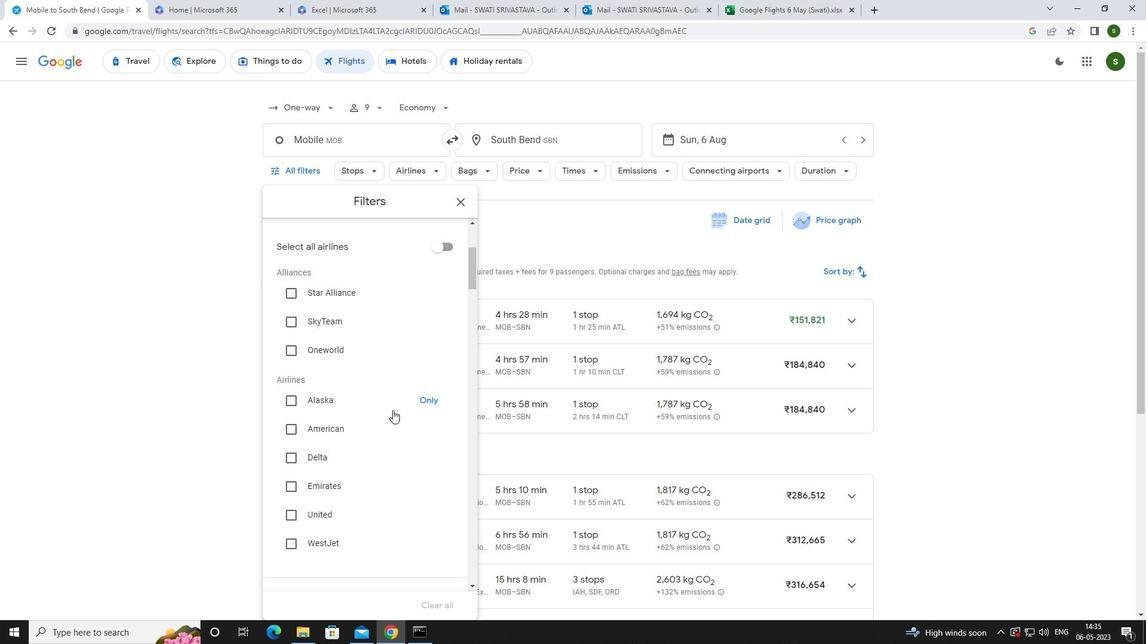 
Action: Mouse scrolled (392, 410) with delta (0, 0)
Screenshot: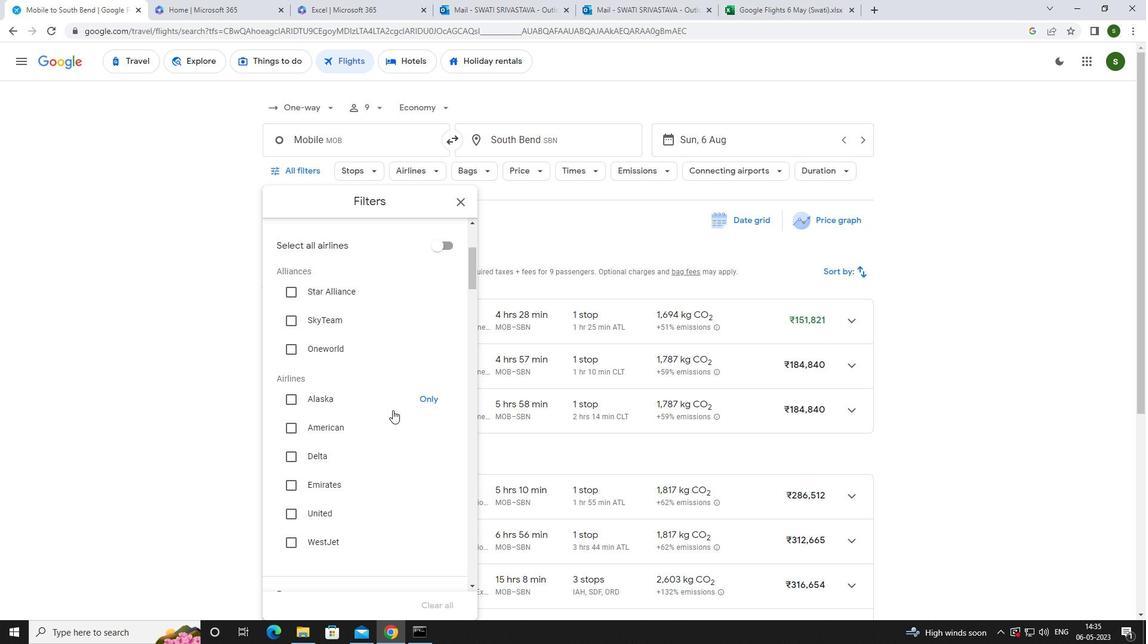 
Action: Mouse scrolled (392, 410) with delta (0, 0)
Screenshot: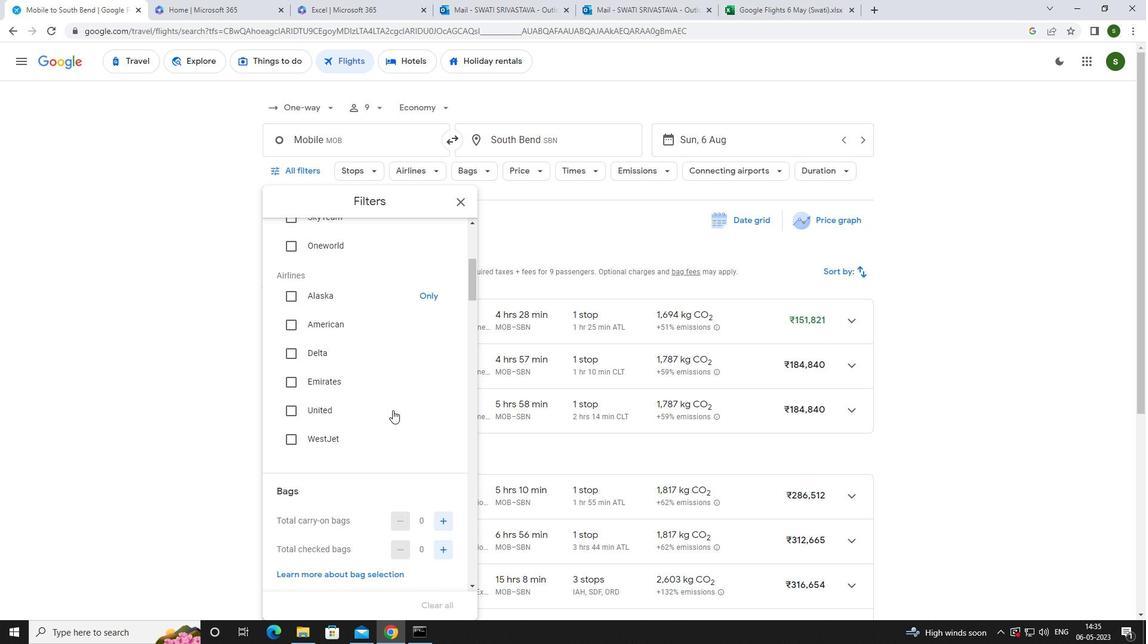 
Action: Mouse moved to (438, 439)
Screenshot: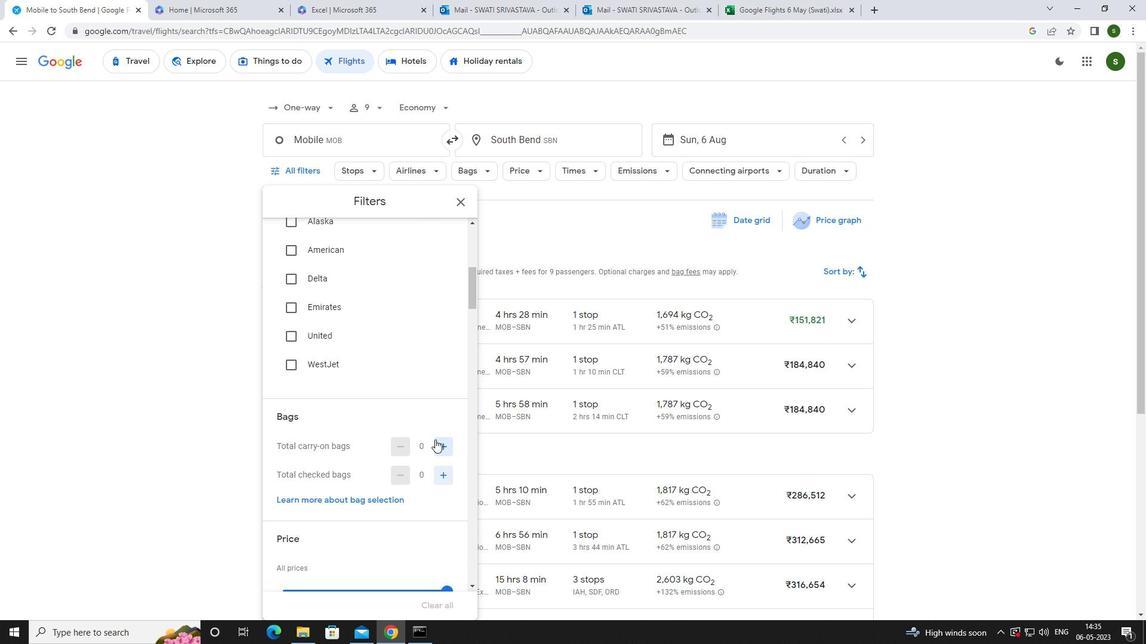 
Action: Mouse pressed left at (438, 439)
Screenshot: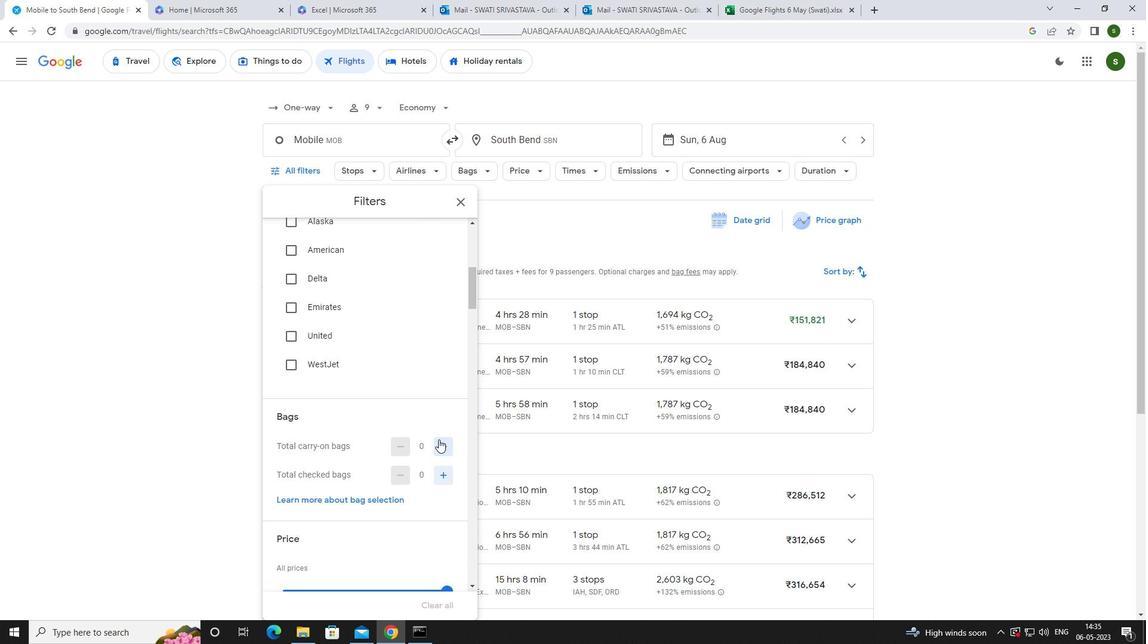 
Action: Mouse scrolled (438, 439) with delta (0, 0)
Screenshot: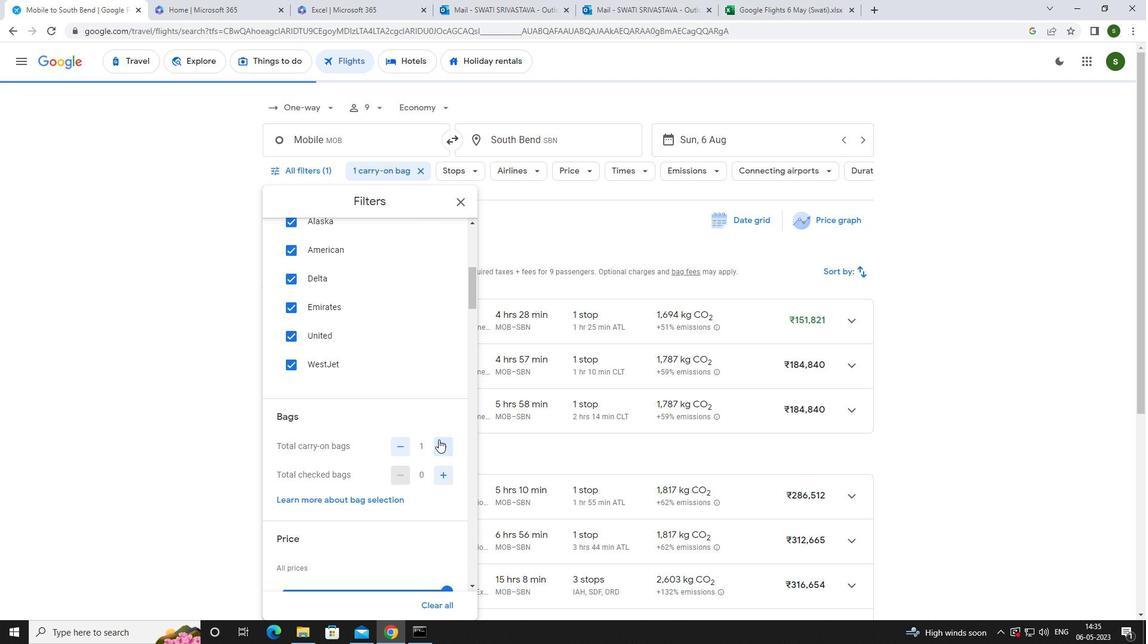 
Action: Mouse scrolled (438, 439) with delta (0, 0)
Screenshot: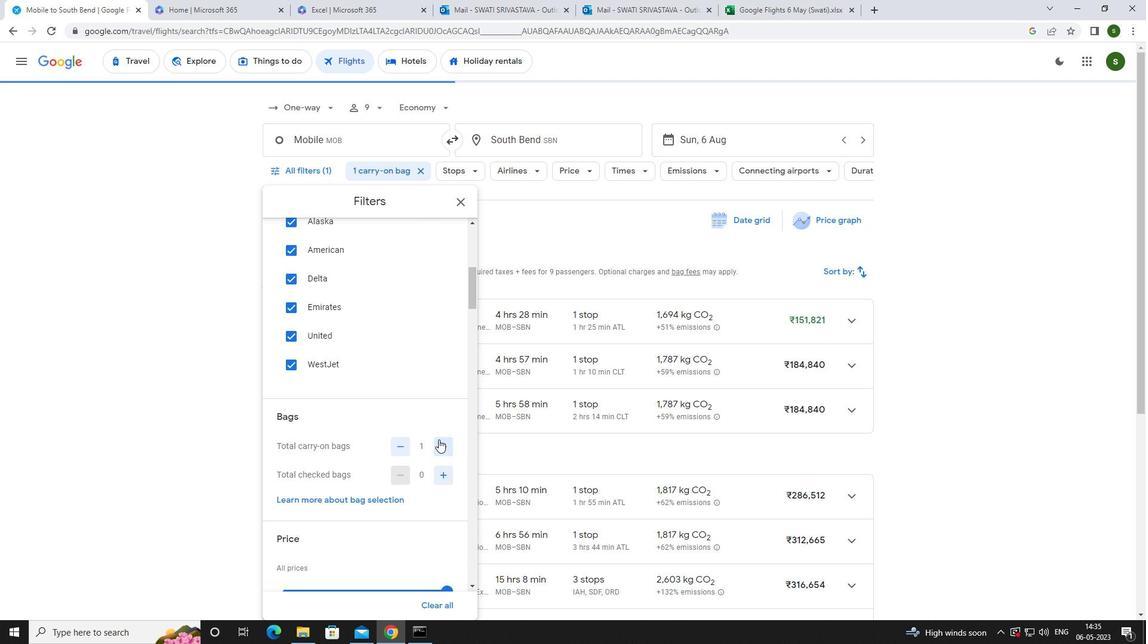 
Action: Mouse scrolled (438, 439) with delta (0, 0)
Screenshot: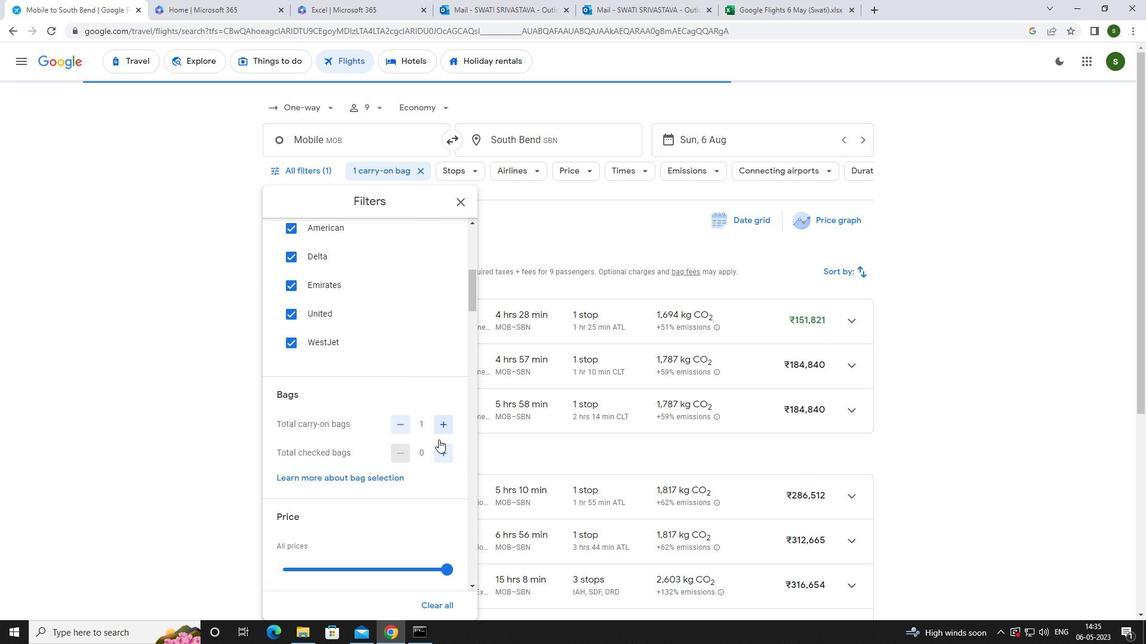 
Action: Mouse moved to (444, 411)
Screenshot: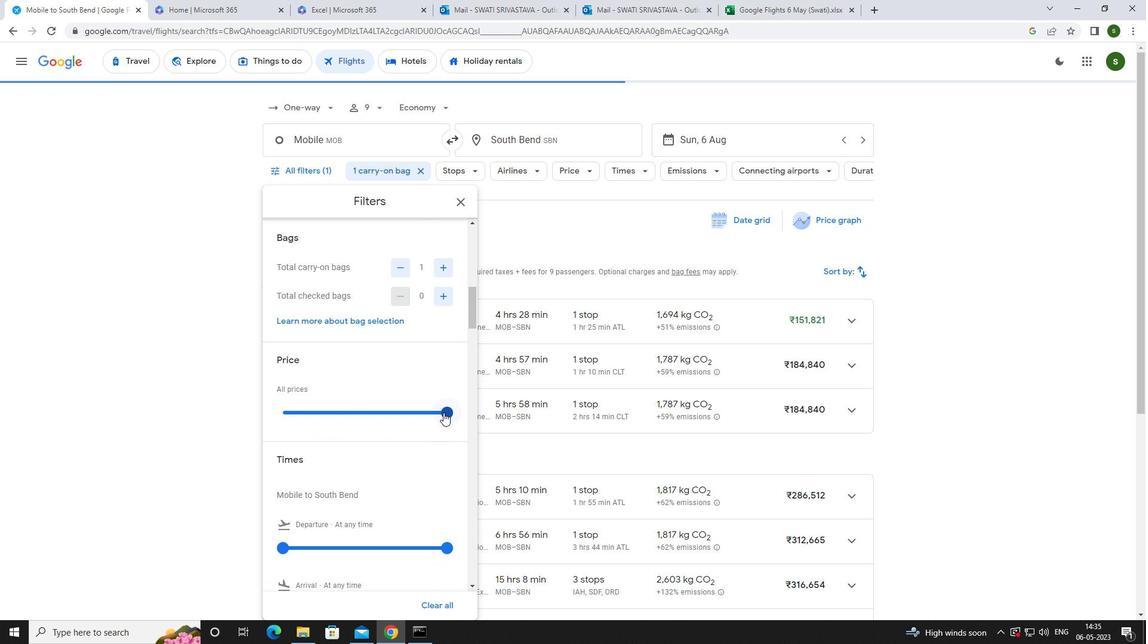 
Action: Mouse pressed left at (444, 411)
Screenshot: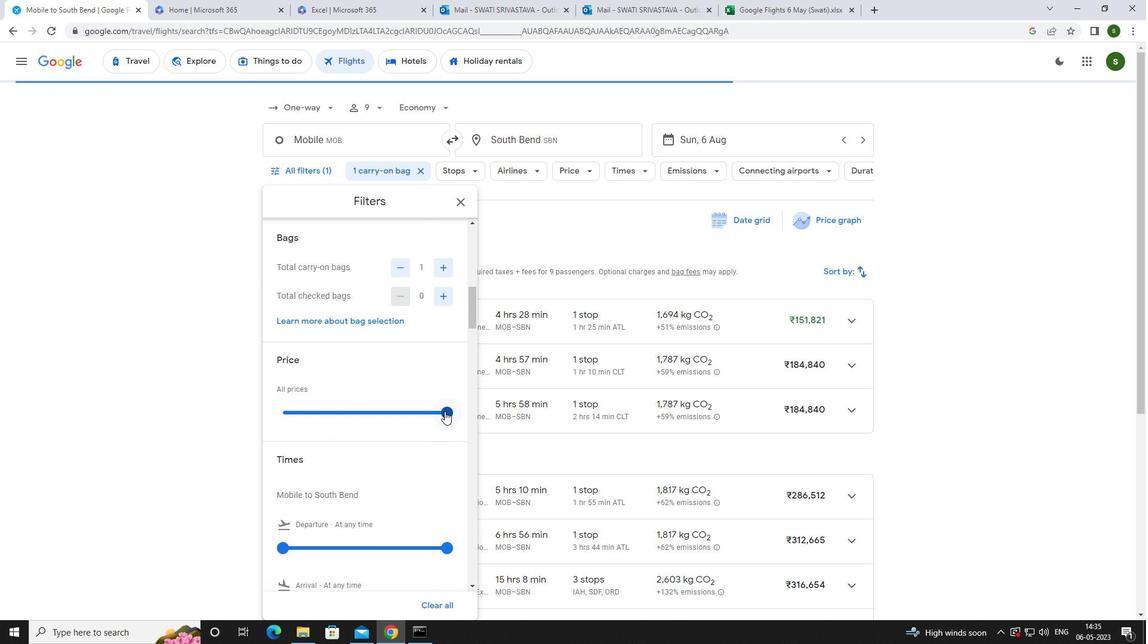 
Action: Mouse moved to (284, 404)
Screenshot: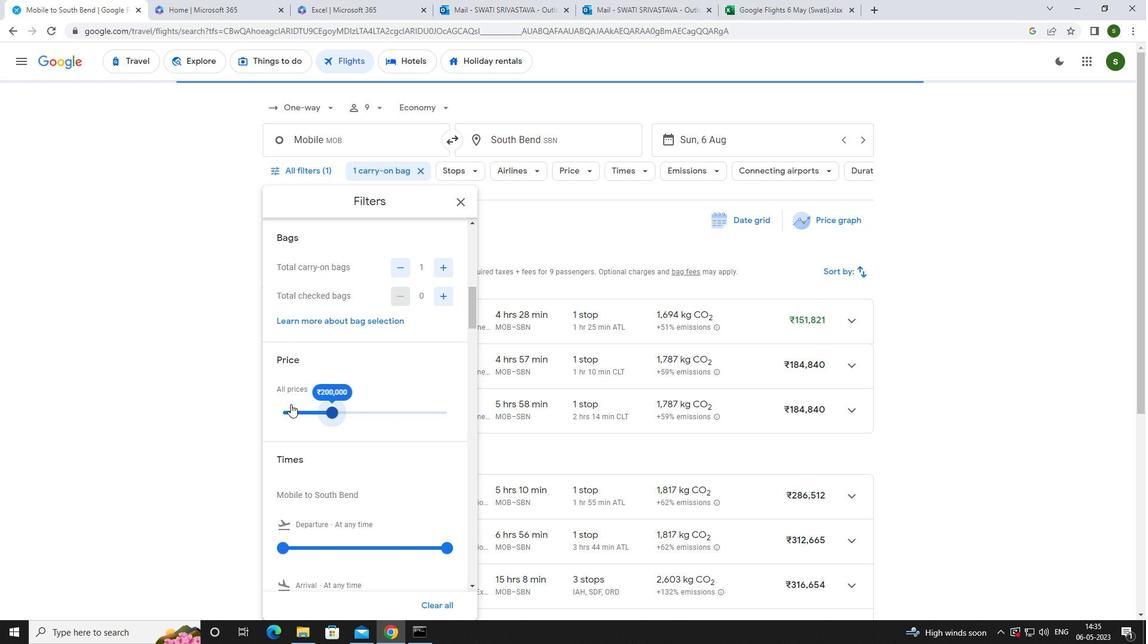 
Action: Mouse scrolled (284, 404) with delta (0, 0)
Screenshot: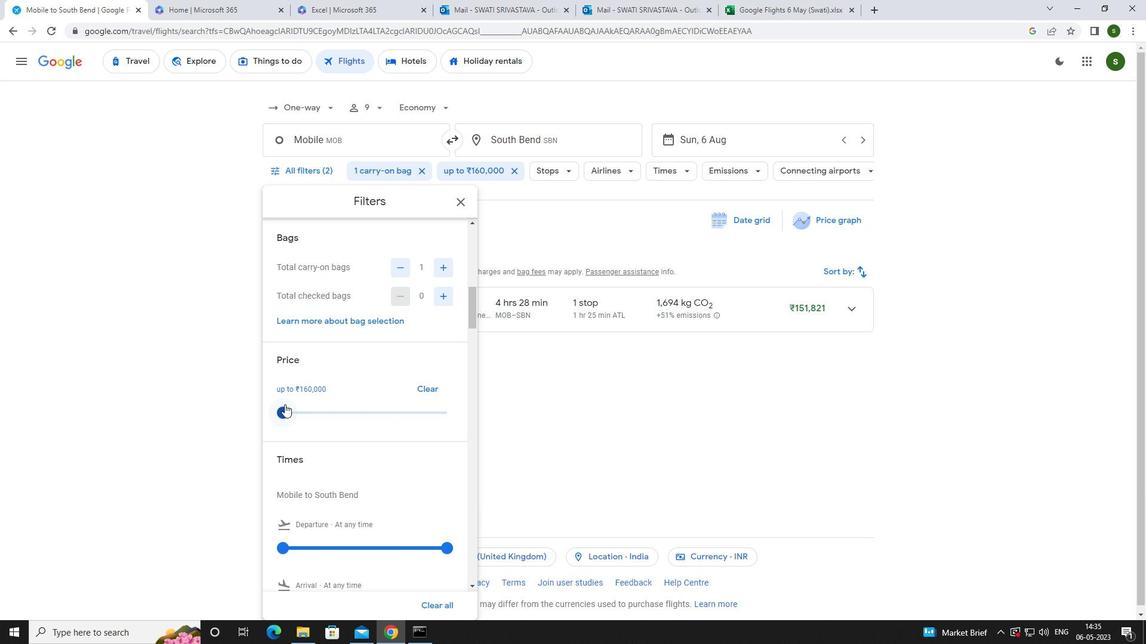 
Action: Mouse scrolled (284, 404) with delta (0, 0)
Screenshot: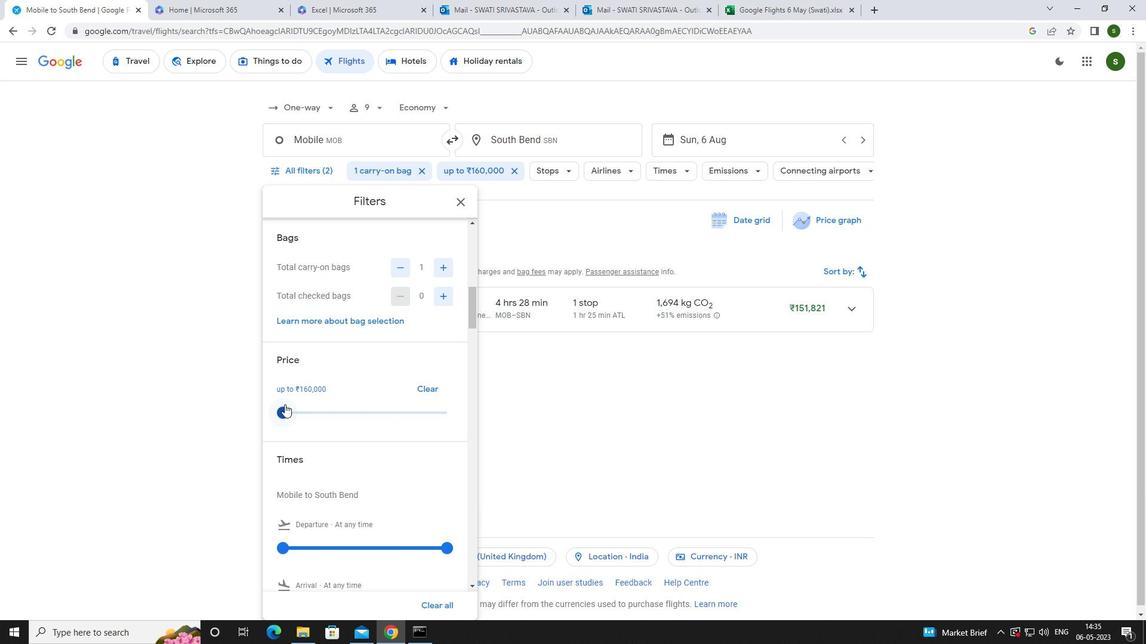 
Action: Mouse moved to (283, 423)
Screenshot: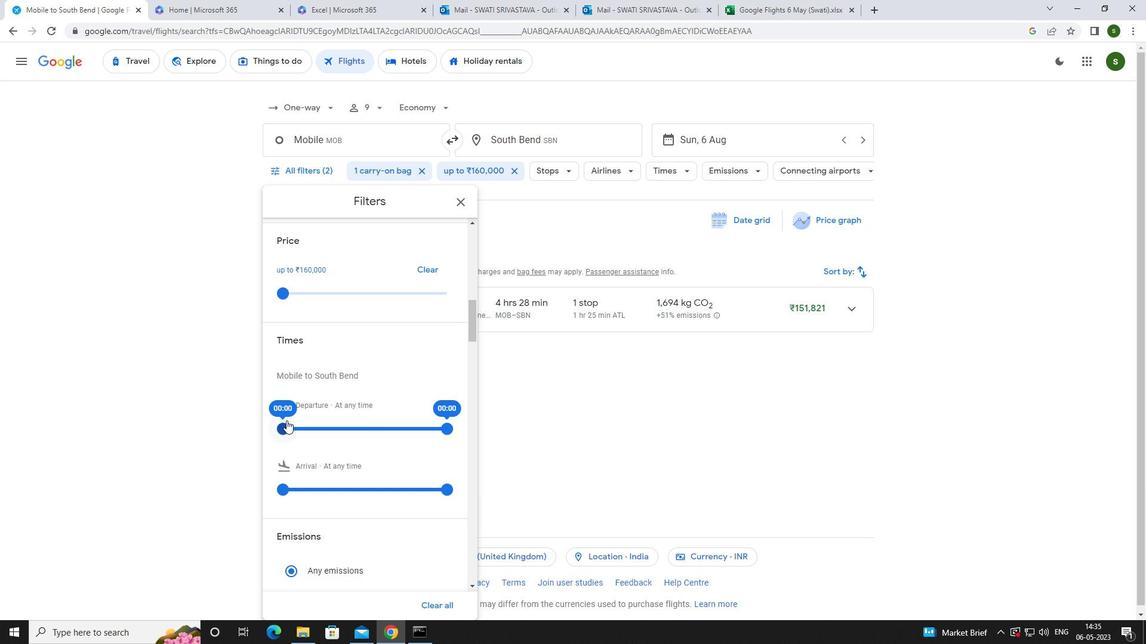 
Action: Mouse pressed left at (283, 423)
Screenshot: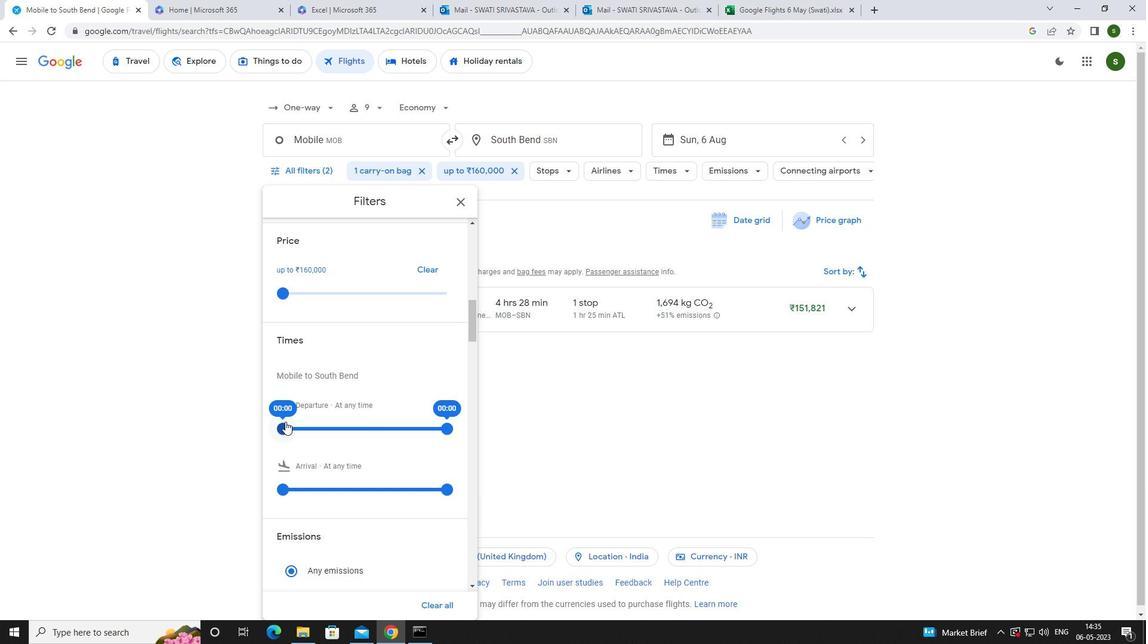 
Action: Mouse moved to (570, 432)
Screenshot: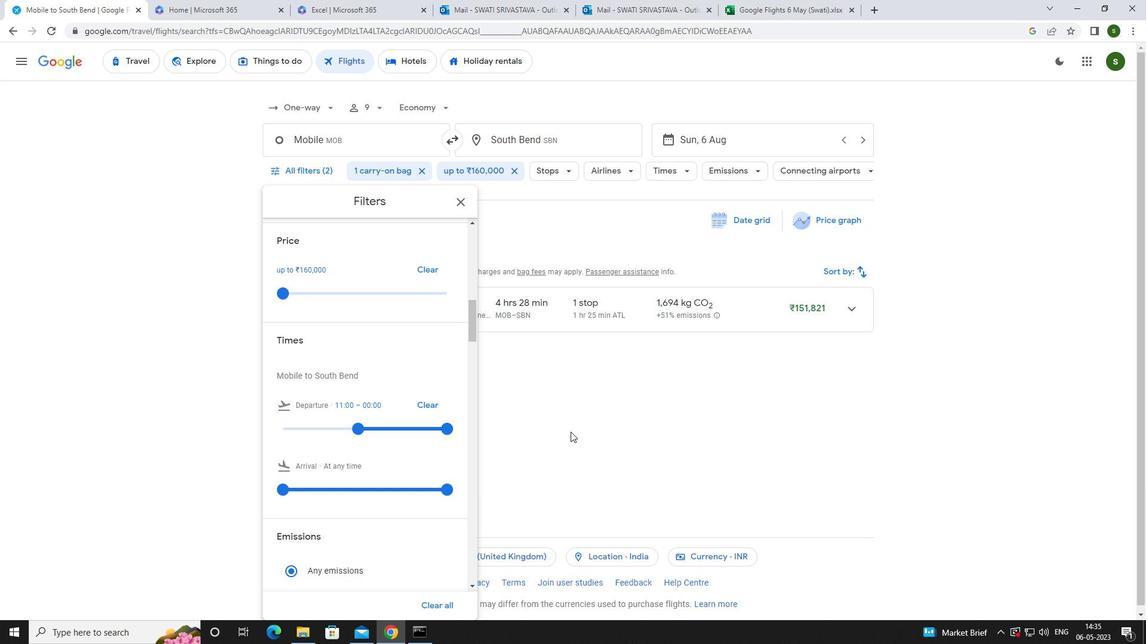 
Action: Mouse pressed left at (570, 432)
Screenshot: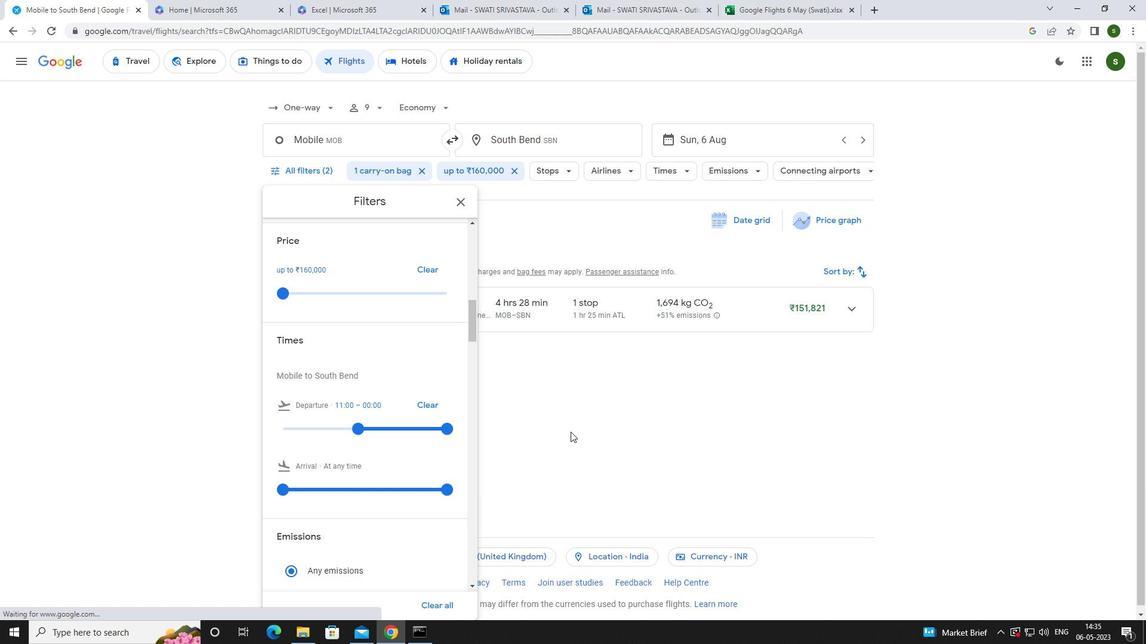 
Action: Mouse moved to (570, 432)
Screenshot: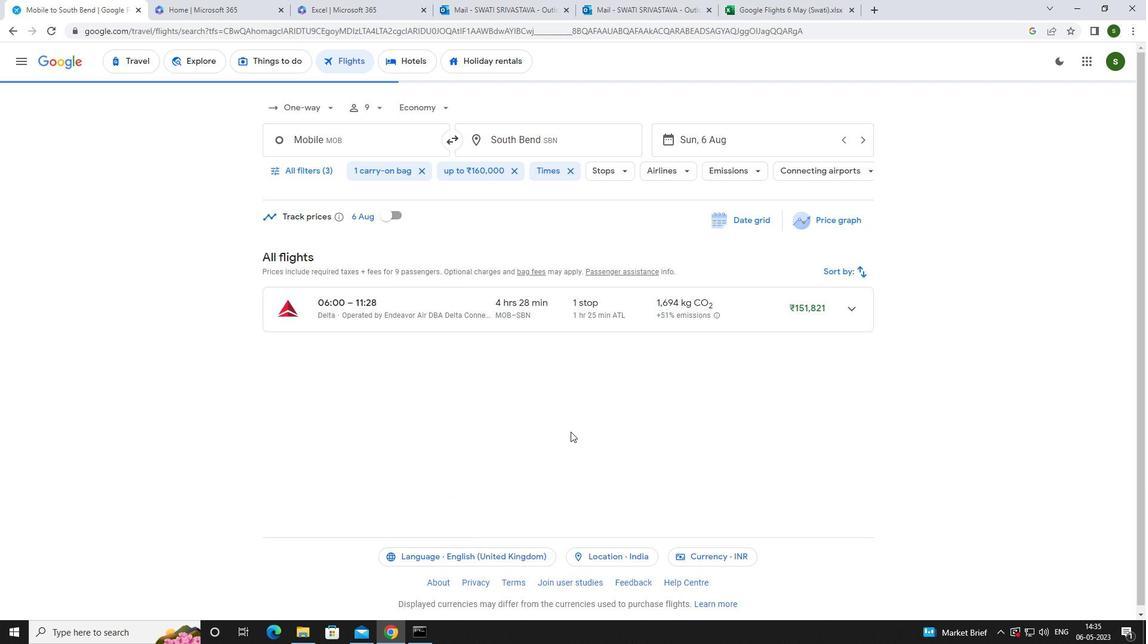 
